 Task: In the Page Anthony.pptxinsert a new slide  'title and content'add the title 'table'insert in the content section of 2 rows and 2 columns   tableinsert the text in table first coulumn slide 1make the text 'bold'insert the text in table second coulumn slide 2make the text bold
Action: Mouse moved to (41, 100)
Screenshot: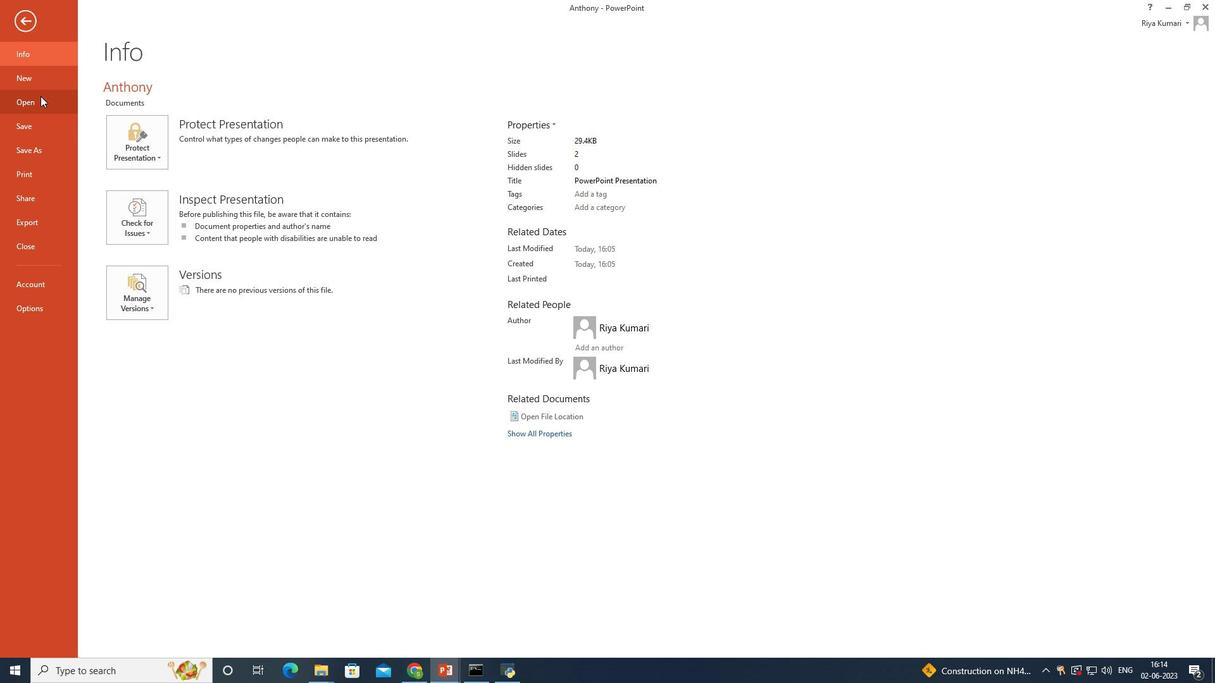 
Action: Mouse pressed left at (41, 100)
Screenshot: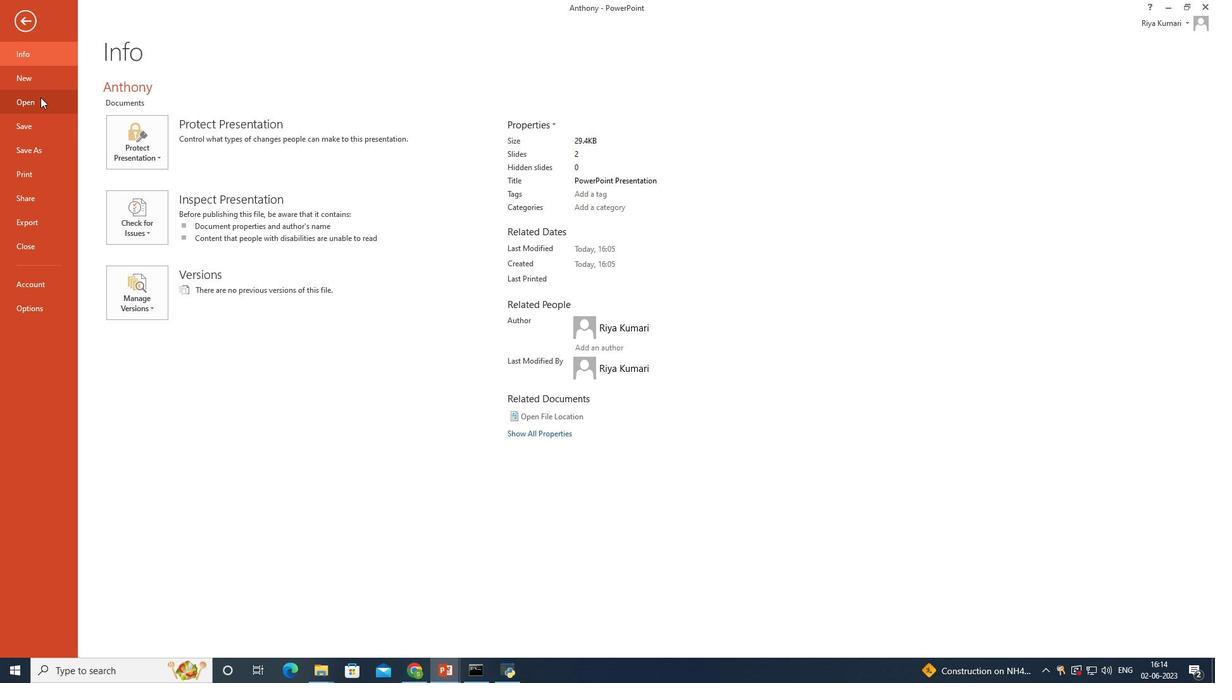 
Action: Mouse moved to (319, 129)
Screenshot: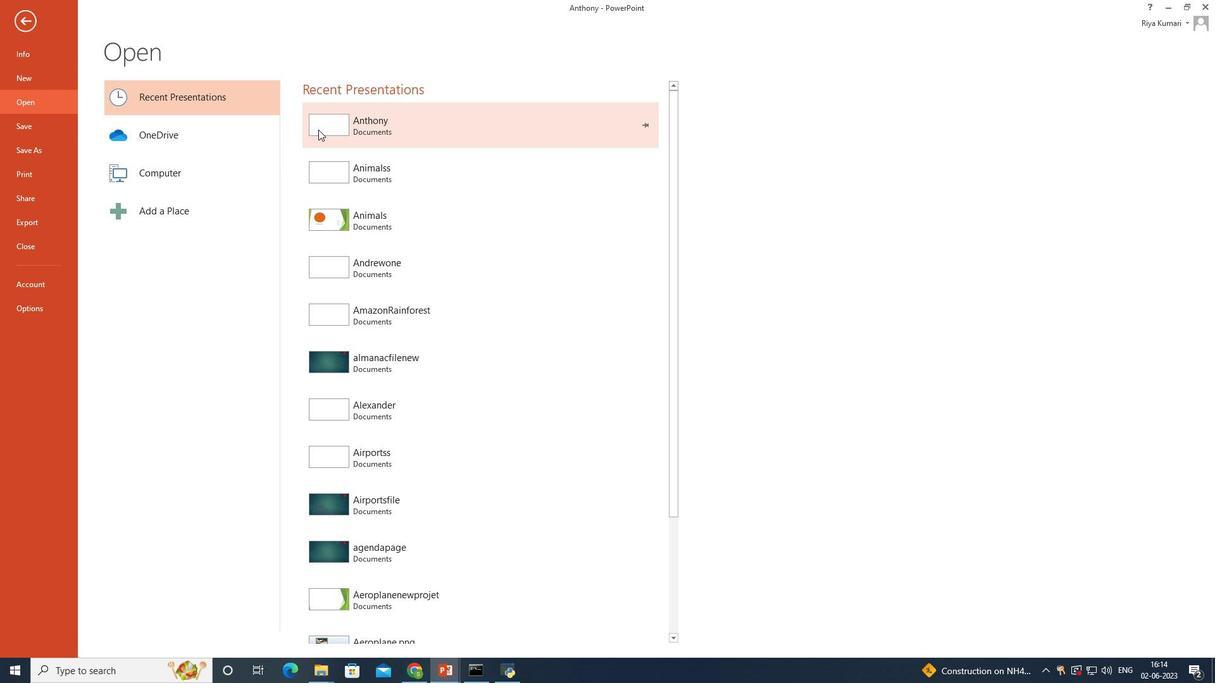 
Action: Mouse pressed left at (319, 129)
Screenshot: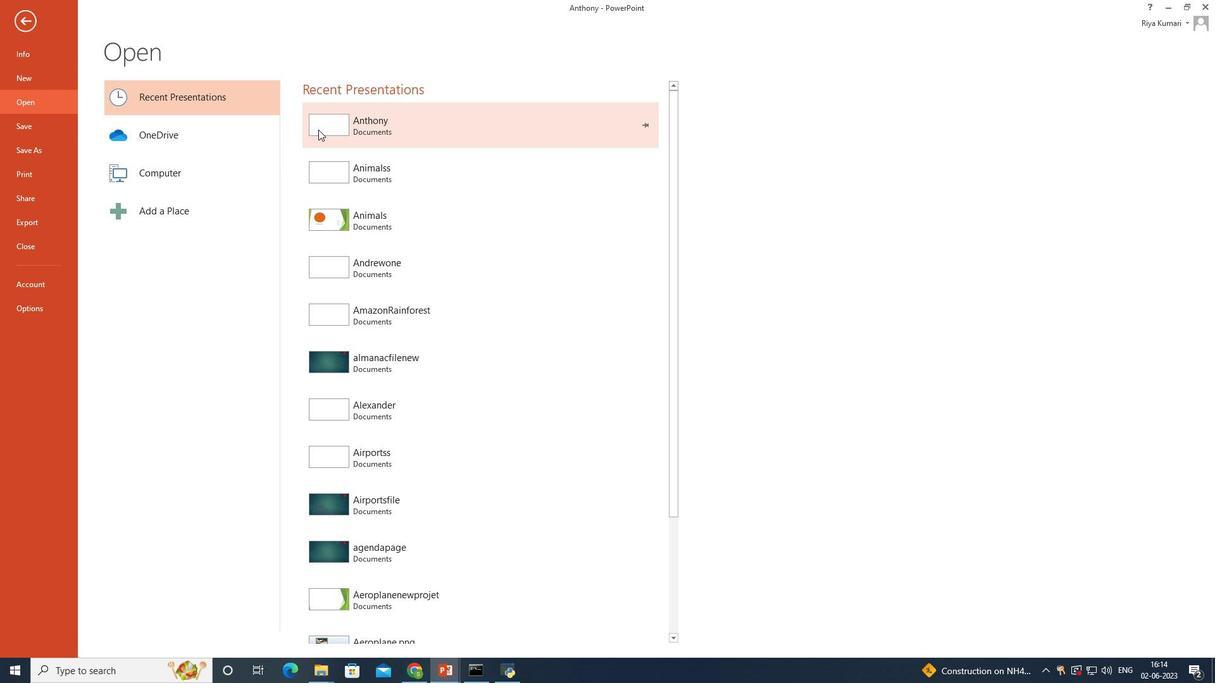 
Action: Mouse moved to (53, 26)
Screenshot: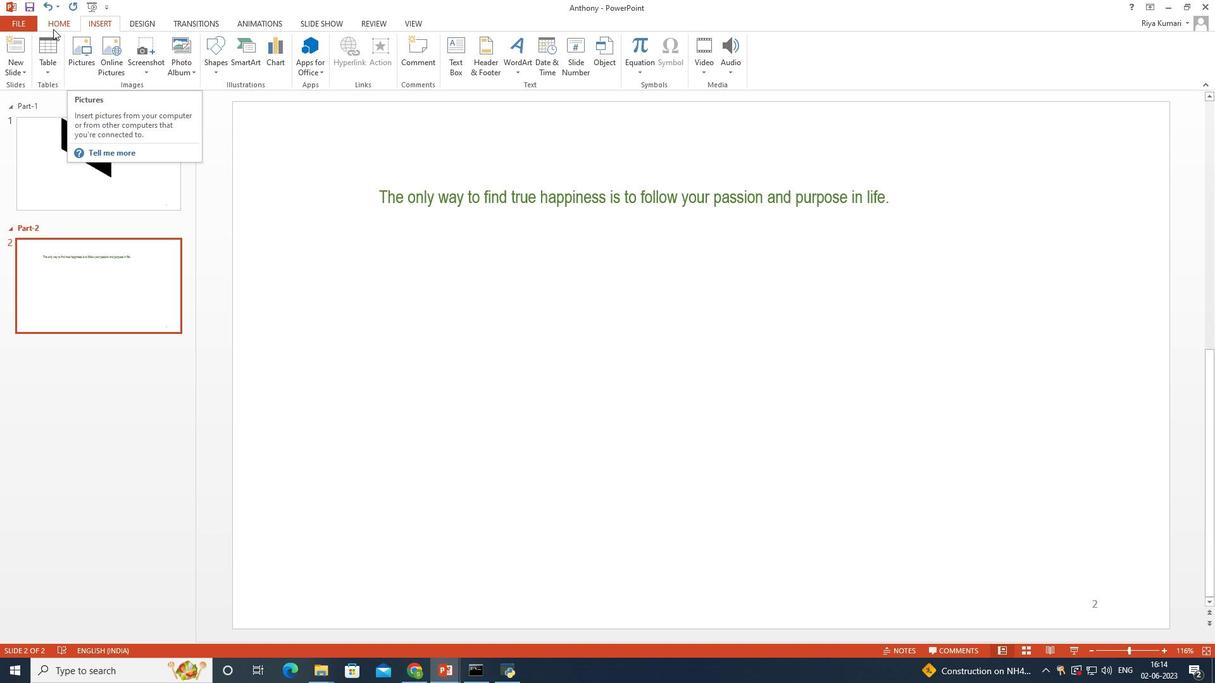 
Action: Mouse pressed left at (53, 26)
Screenshot: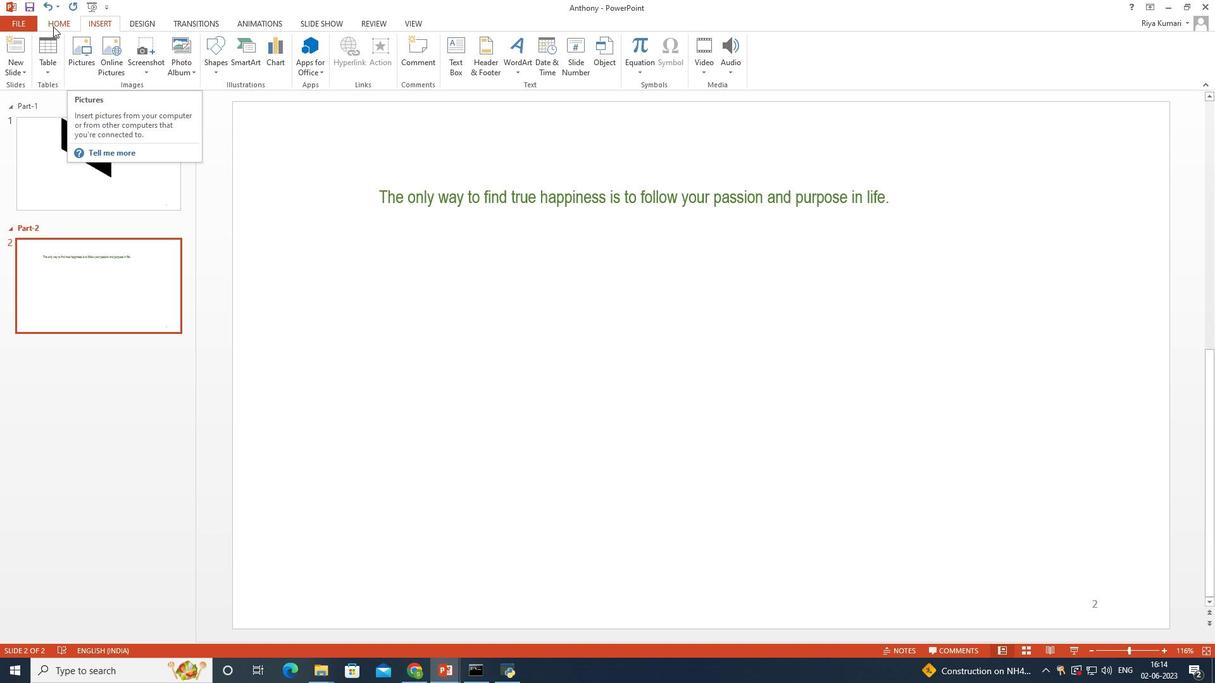 
Action: Mouse moved to (110, 63)
Screenshot: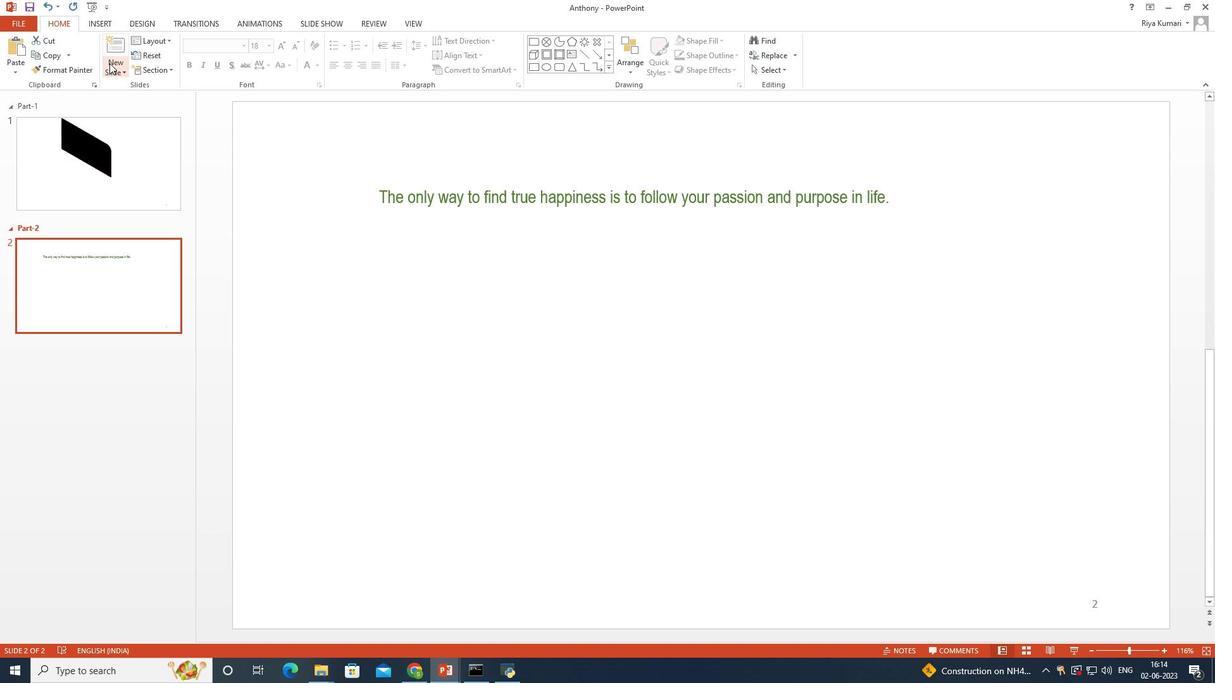 
Action: Mouse pressed left at (110, 63)
Screenshot: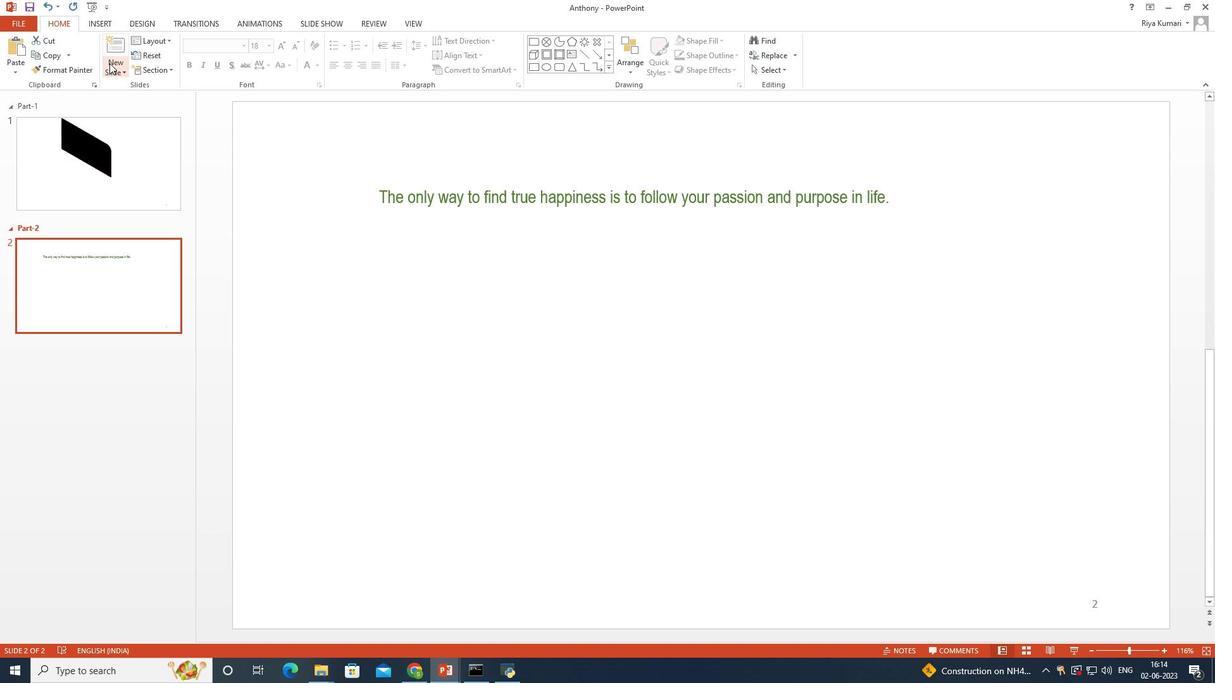 
Action: Mouse moved to (143, 225)
Screenshot: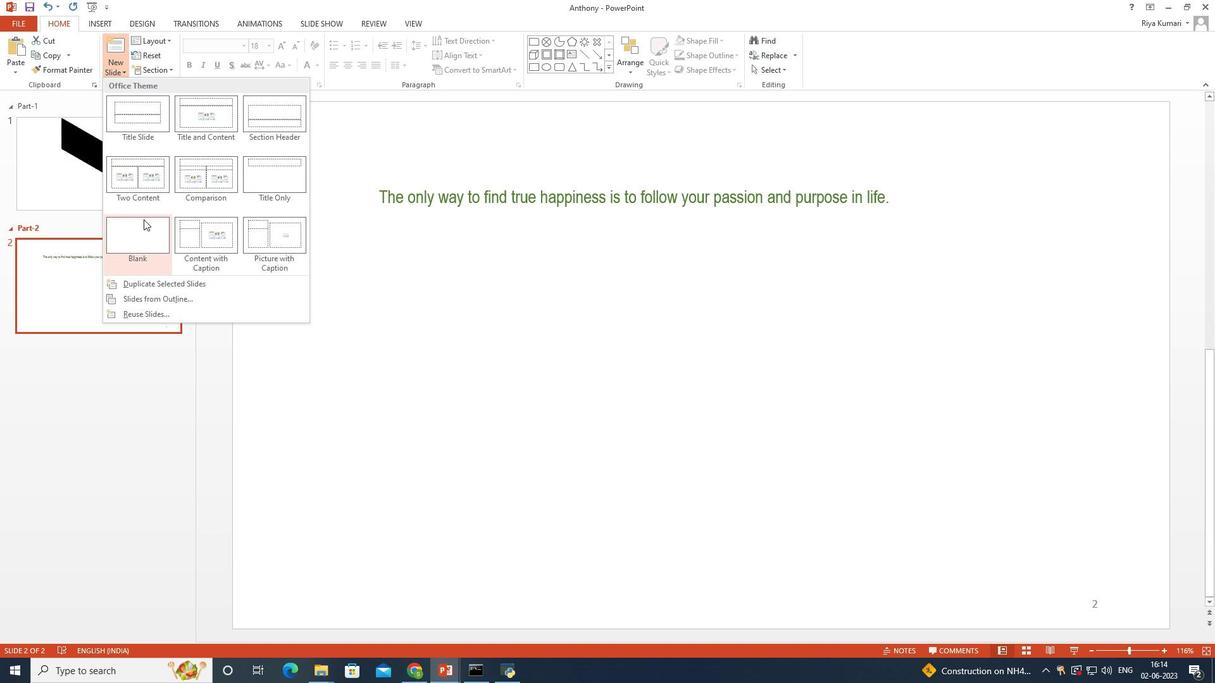 
Action: Mouse pressed left at (143, 225)
Screenshot: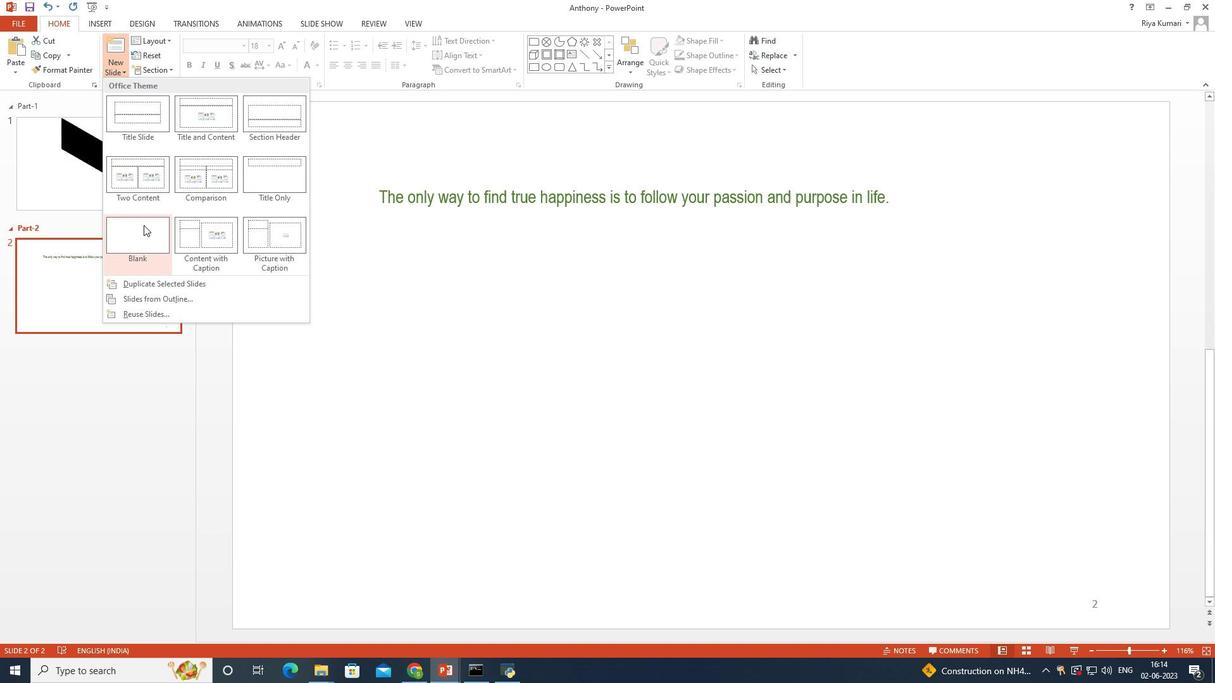 
Action: Mouse moved to (98, 17)
Screenshot: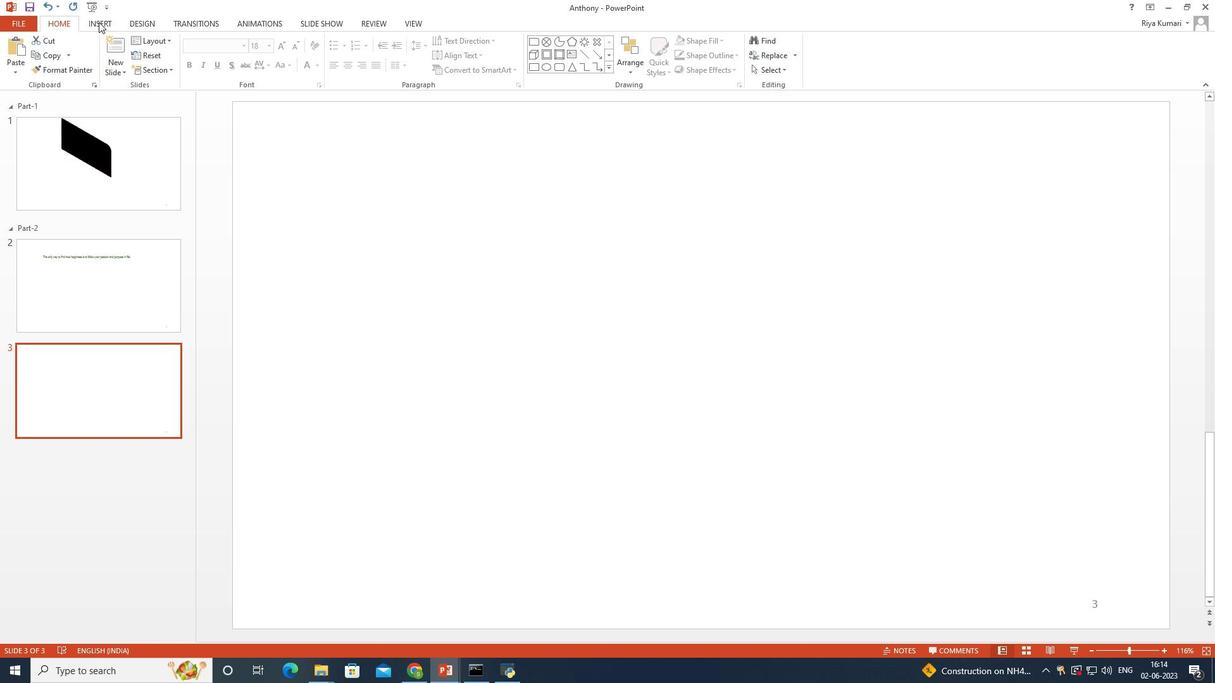 
Action: Mouse pressed left at (98, 17)
Screenshot: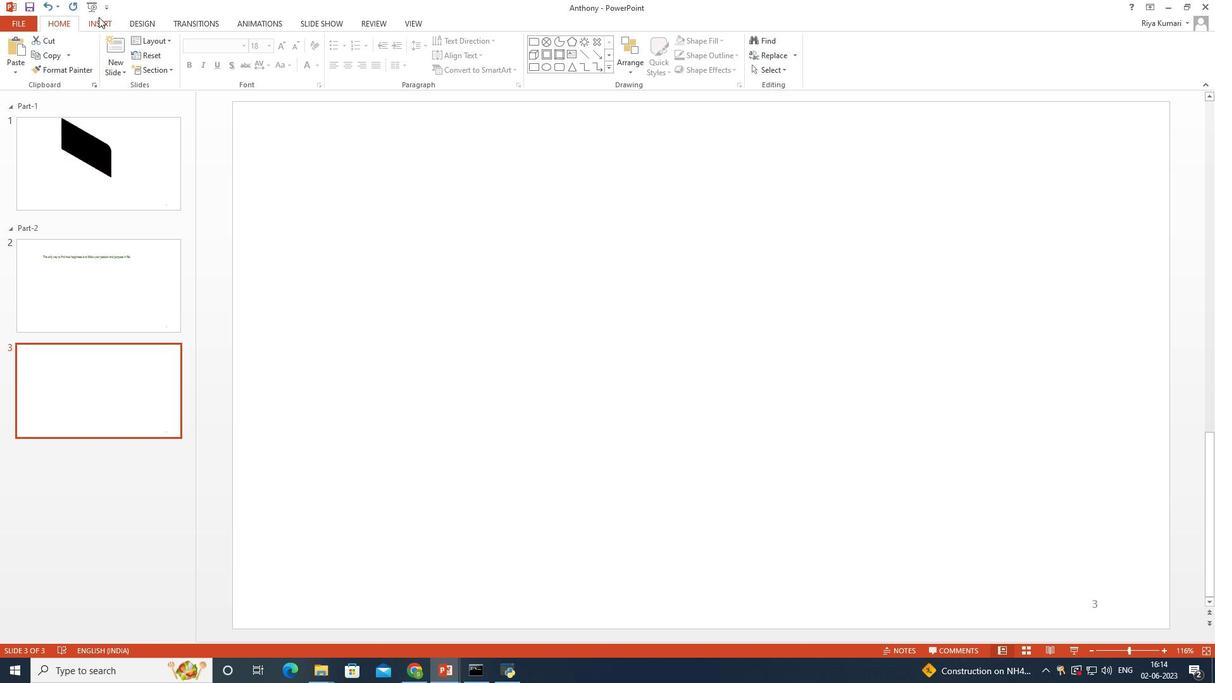
Action: Mouse moved to (43, 57)
Screenshot: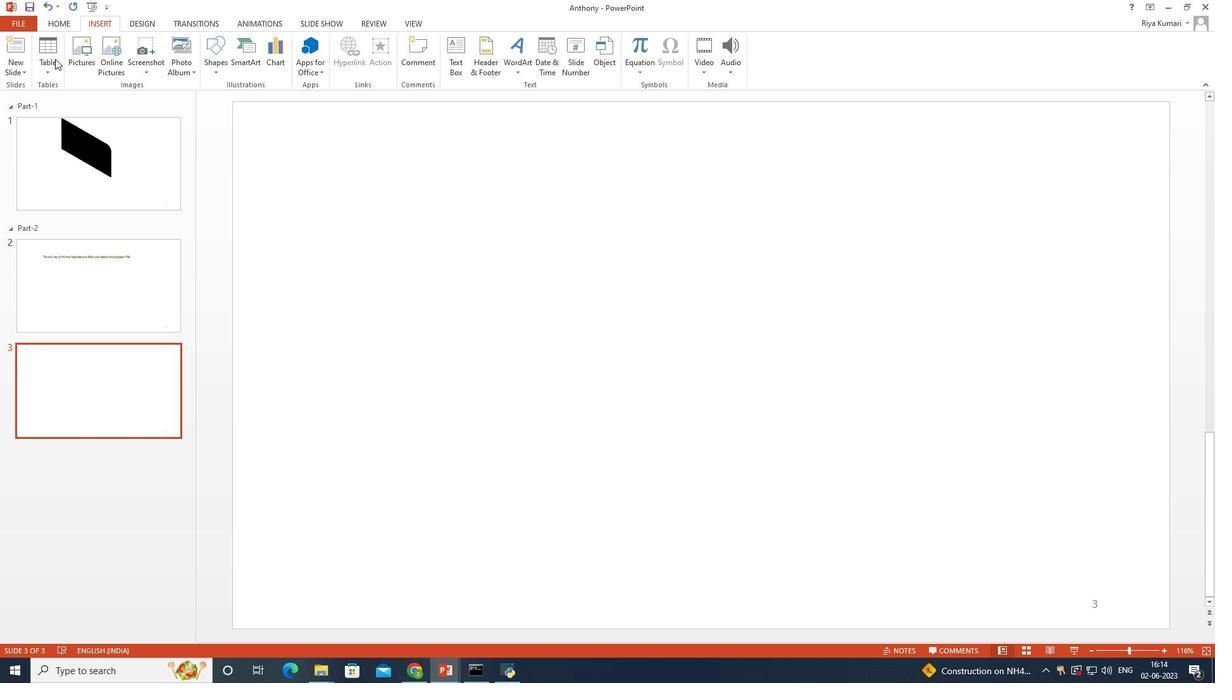 
Action: Mouse pressed left at (43, 57)
Screenshot: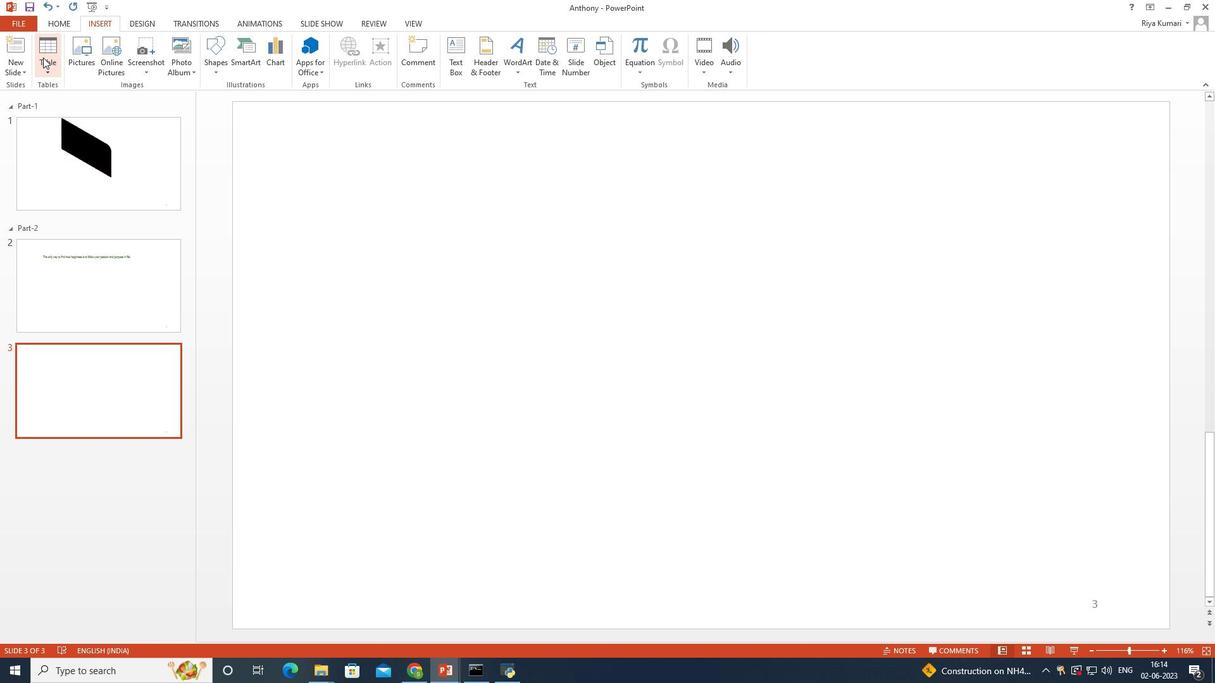 
Action: Mouse moved to (55, 114)
Screenshot: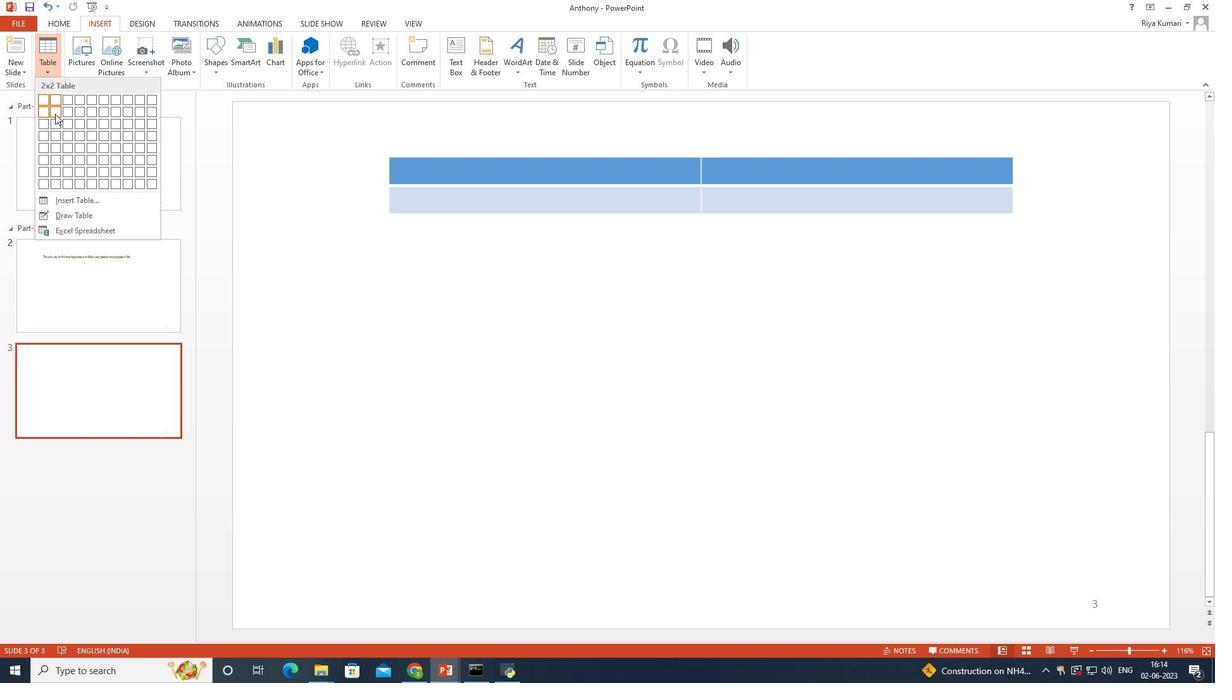 
Action: Mouse pressed left at (55, 114)
Screenshot: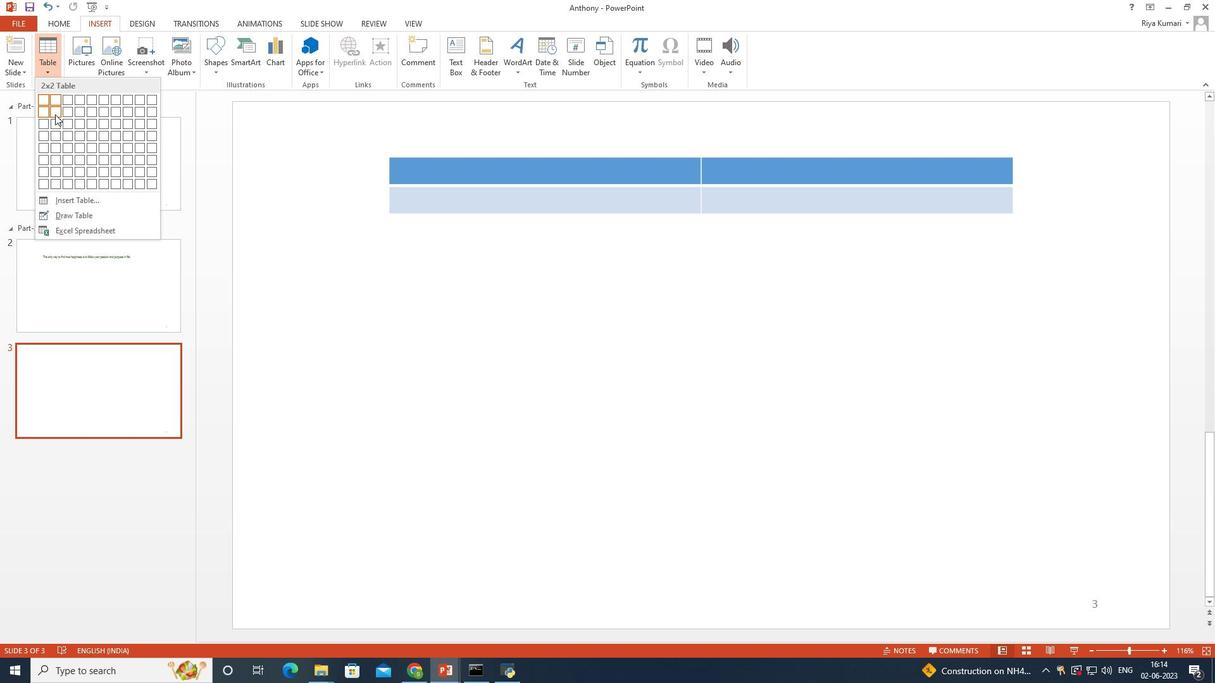 
Action: Mouse moved to (55, 374)
Screenshot: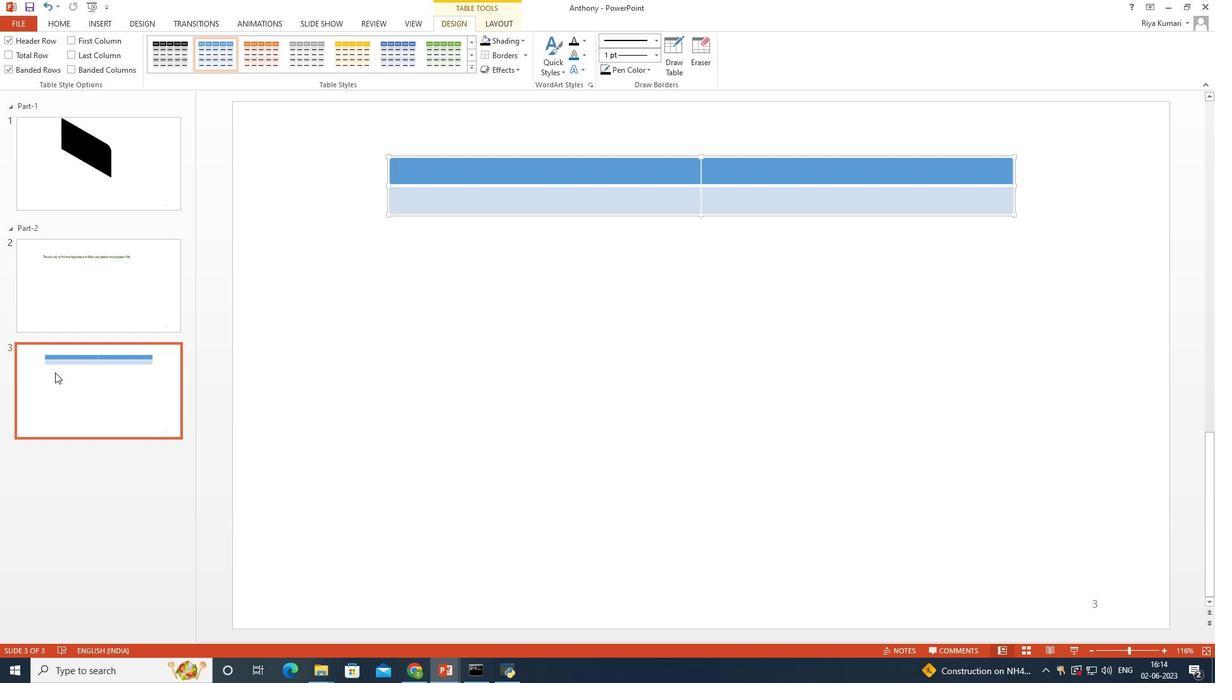 
Action: Mouse pressed right at (55, 374)
Screenshot: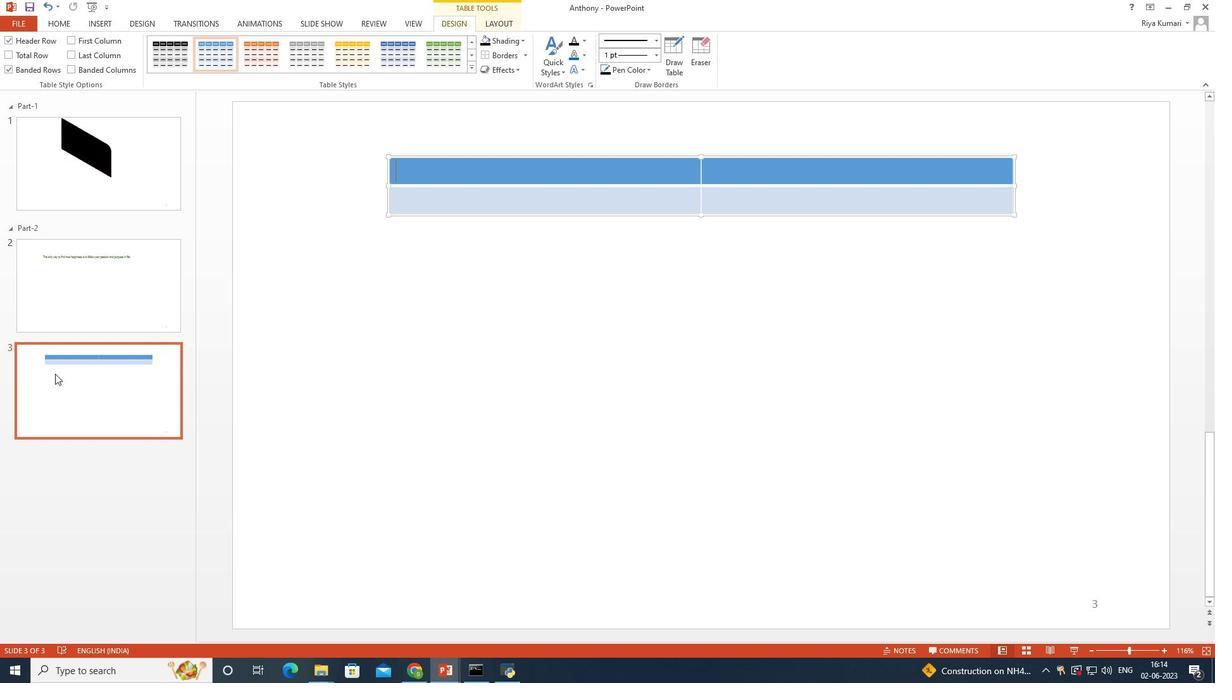 
Action: Mouse moved to (94, 478)
Screenshot: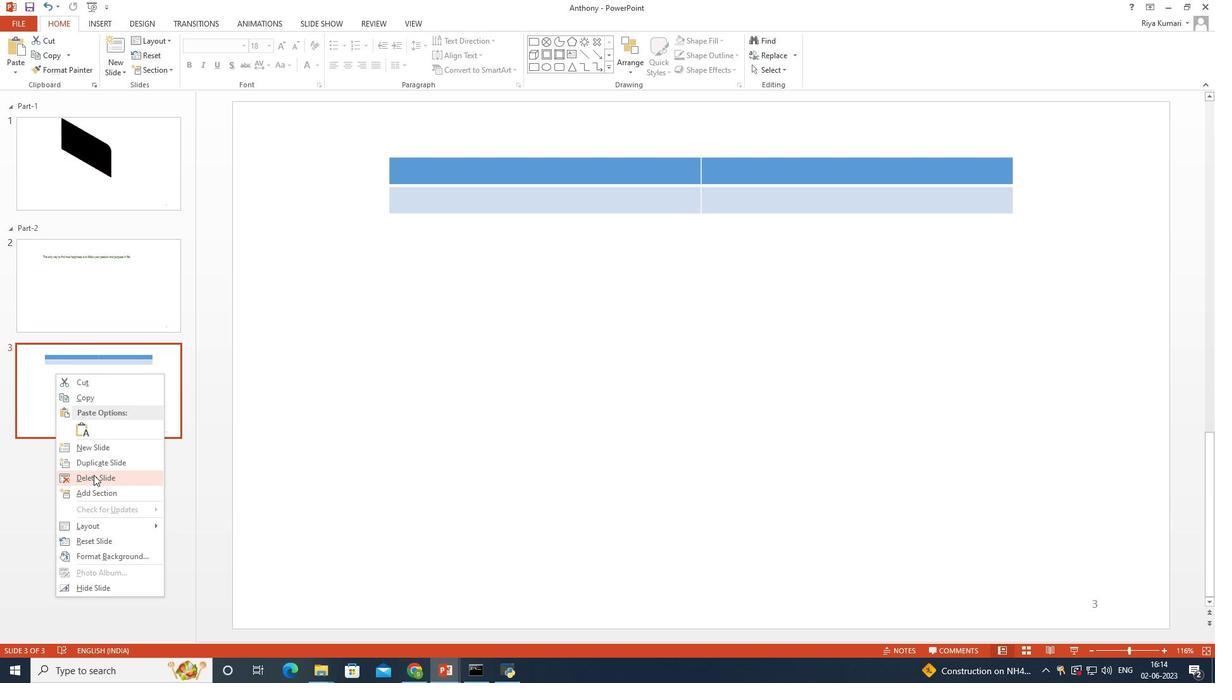 
Action: Mouse pressed left at (94, 478)
Screenshot: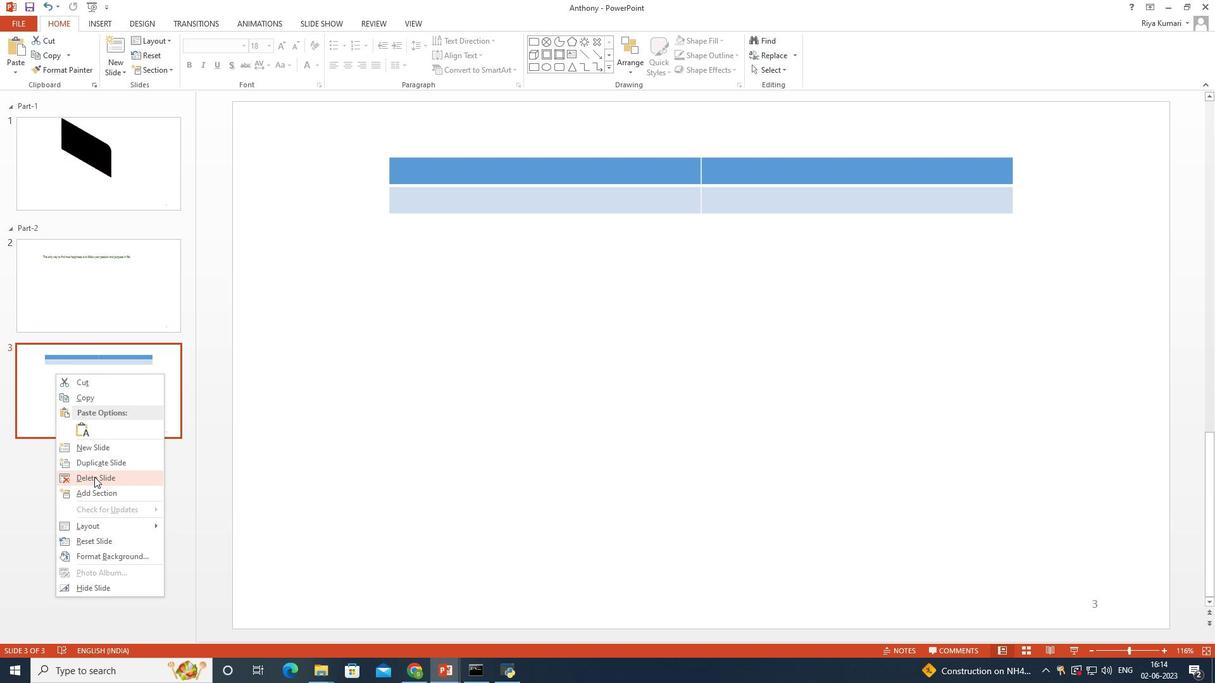 
Action: Mouse moved to (108, 69)
Screenshot: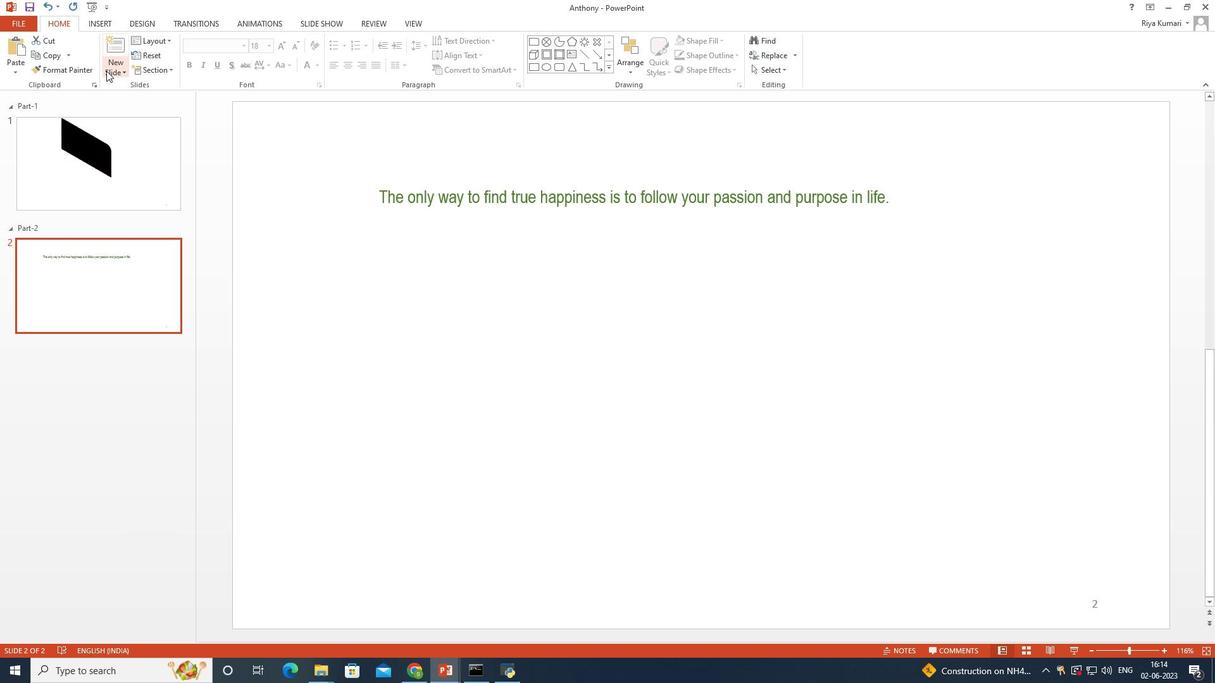 
Action: Mouse pressed left at (108, 69)
Screenshot: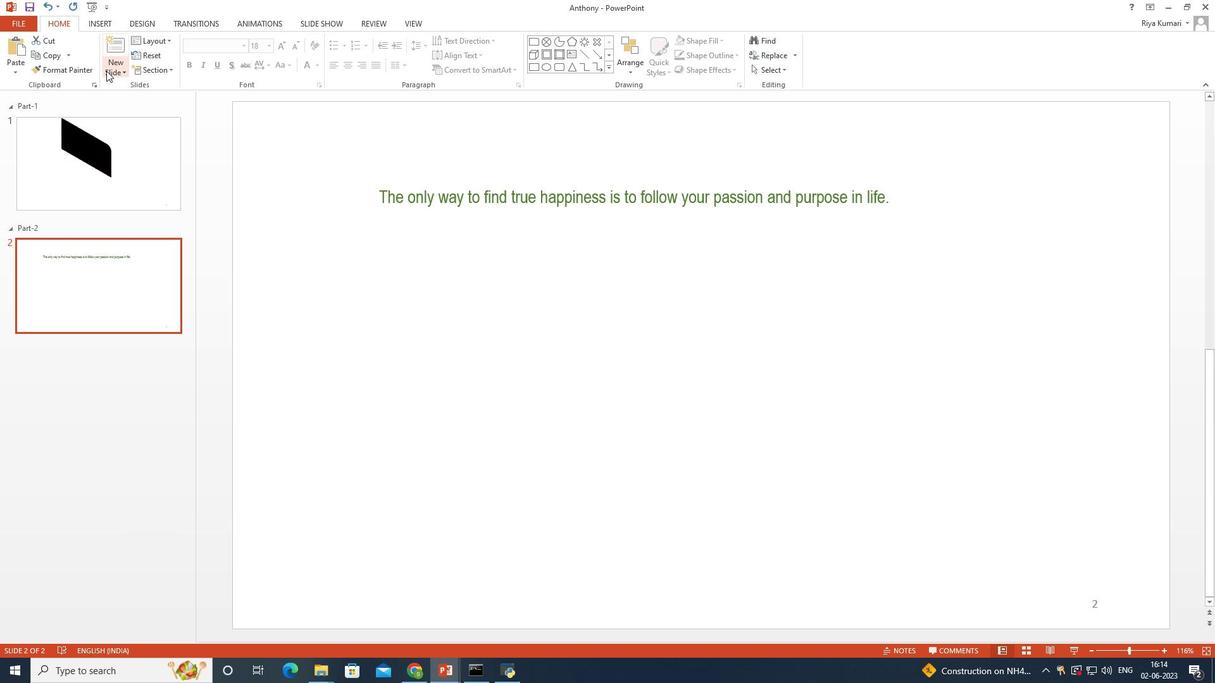
Action: Mouse moved to (197, 130)
Screenshot: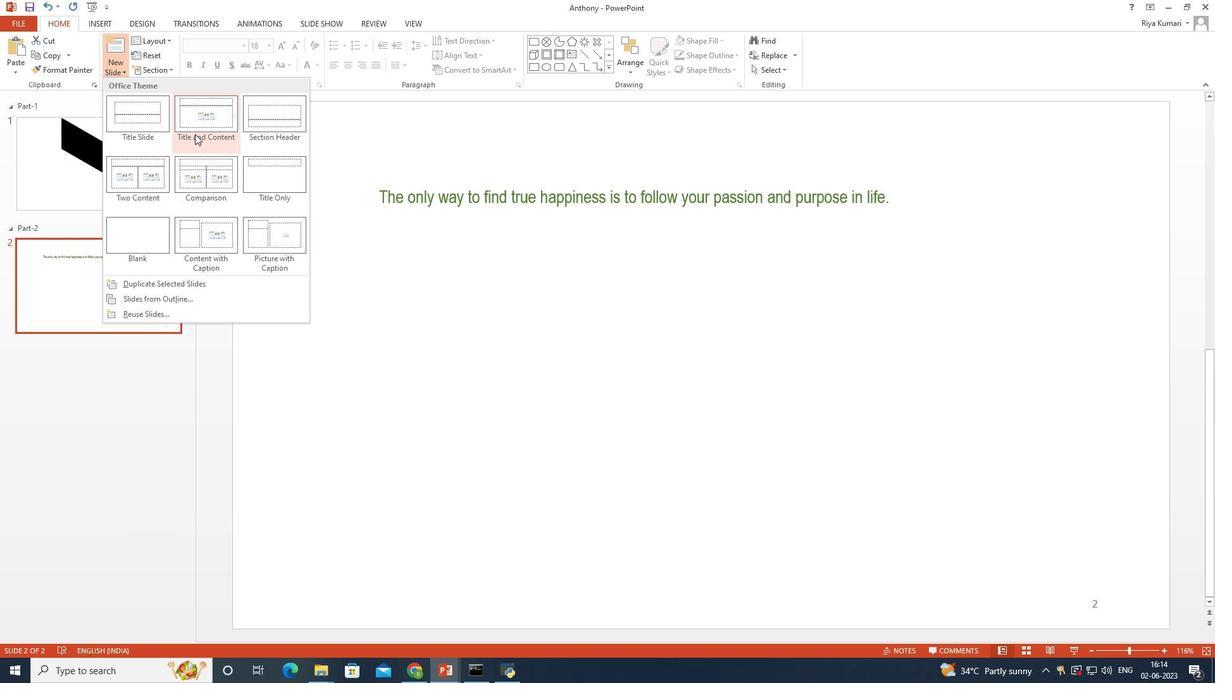
Action: Mouse pressed left at (197, 130)
Screenshot: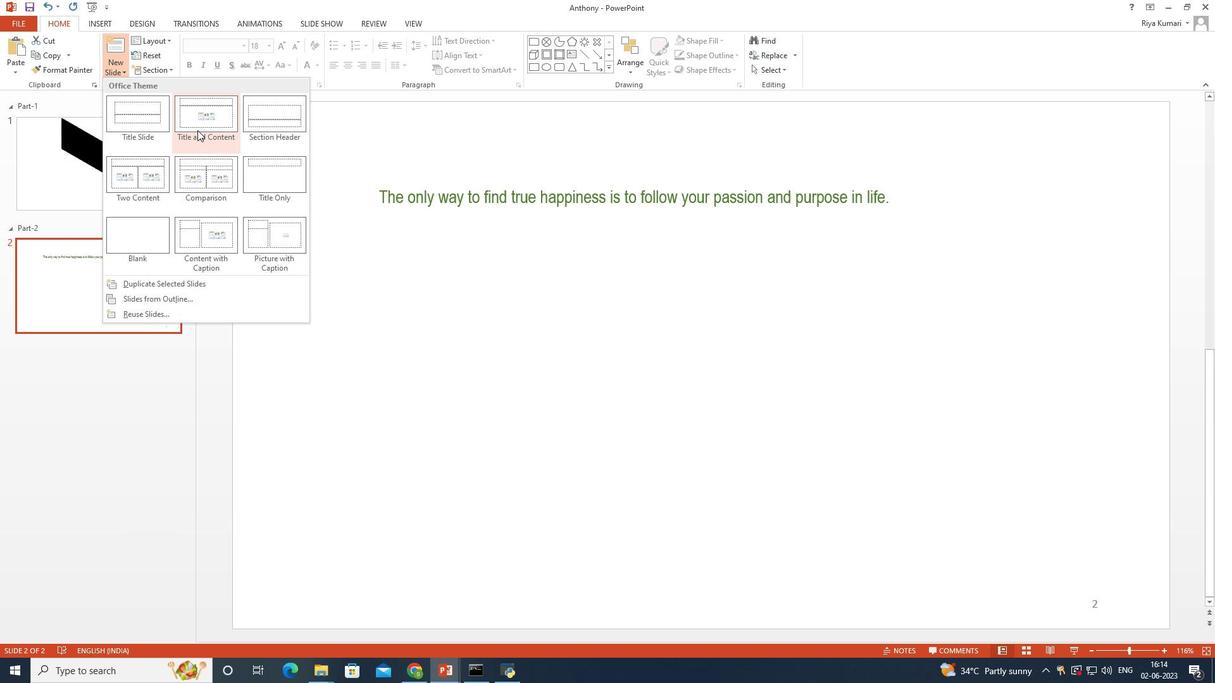 
Action: Mouse moved to (597, 195)
Screenshot: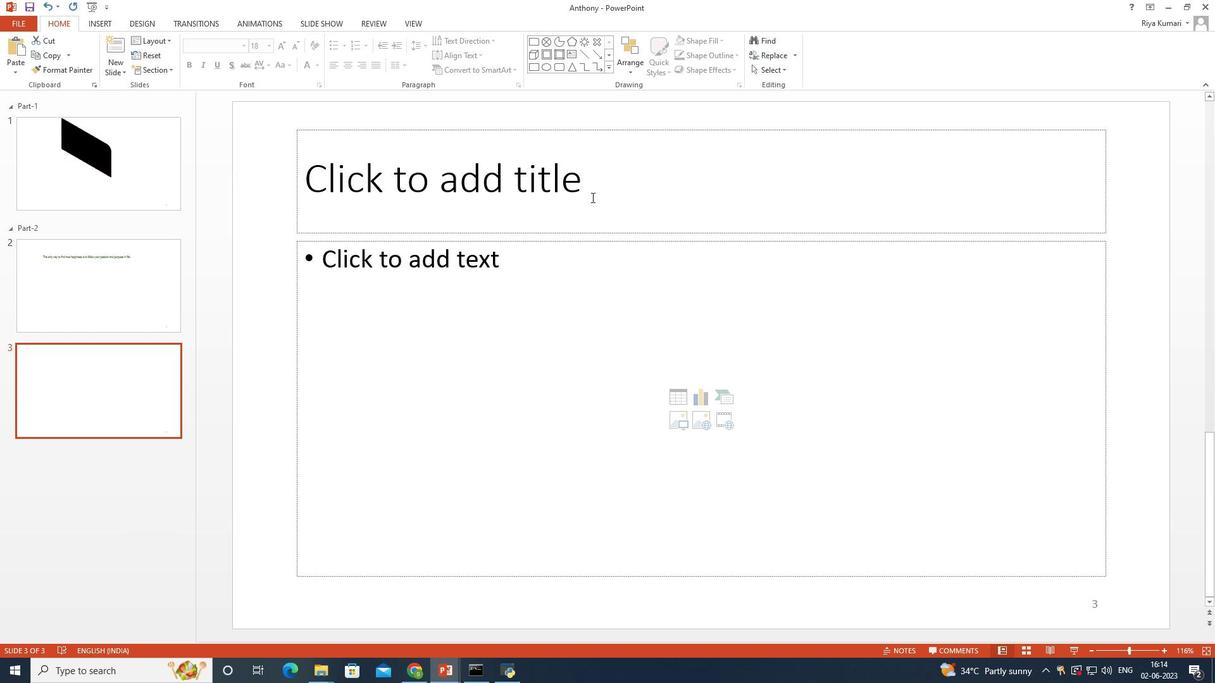 
Action: Mouse pressed left at (597, 195)
Screenshot: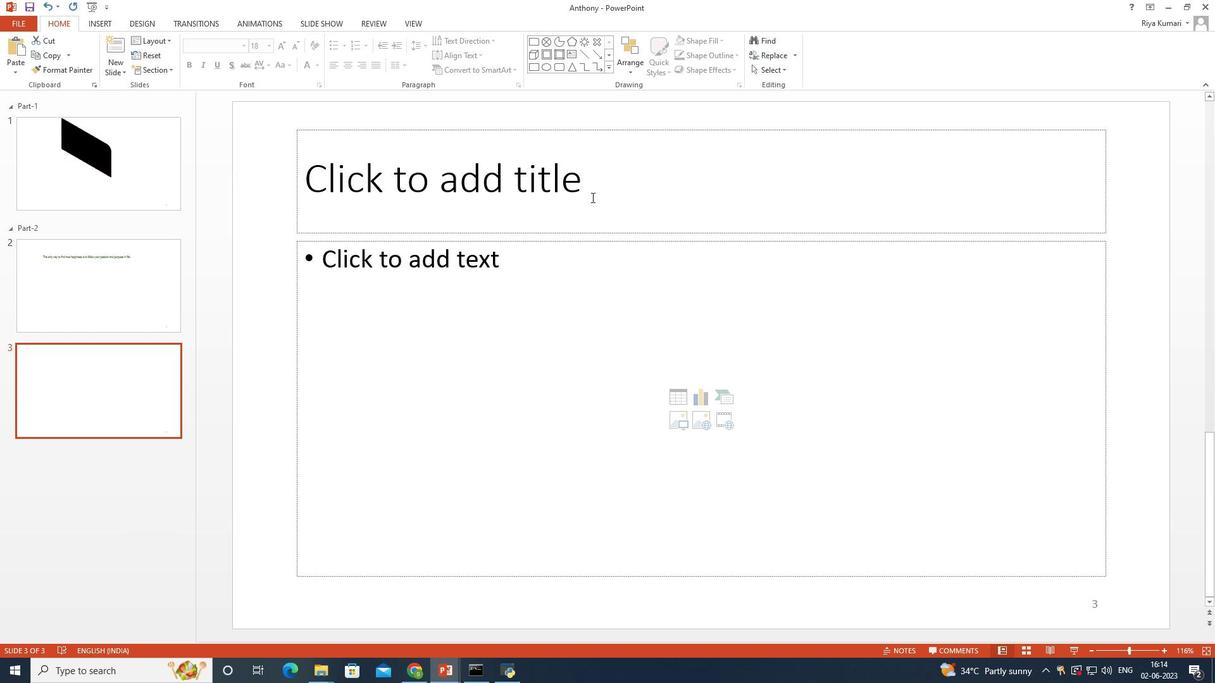 
Action: Mouse moved to (591, 191)
Screenshot: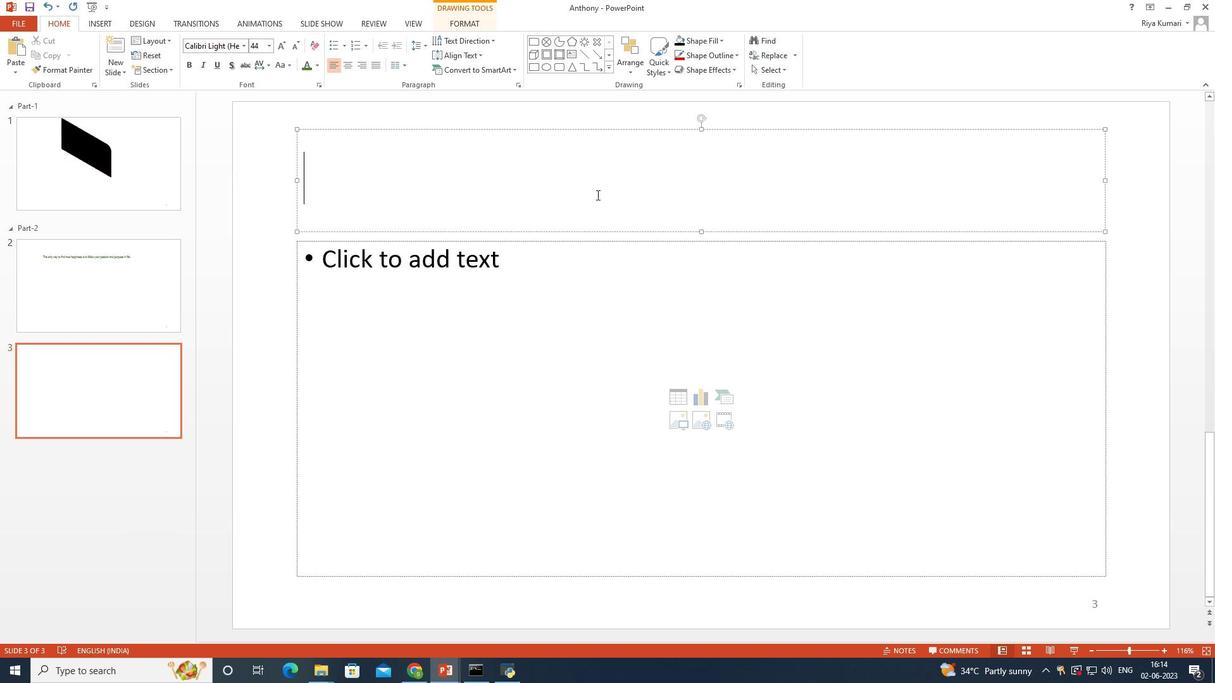 
Action: Key pressed <Key.shift>Table
Screenshot: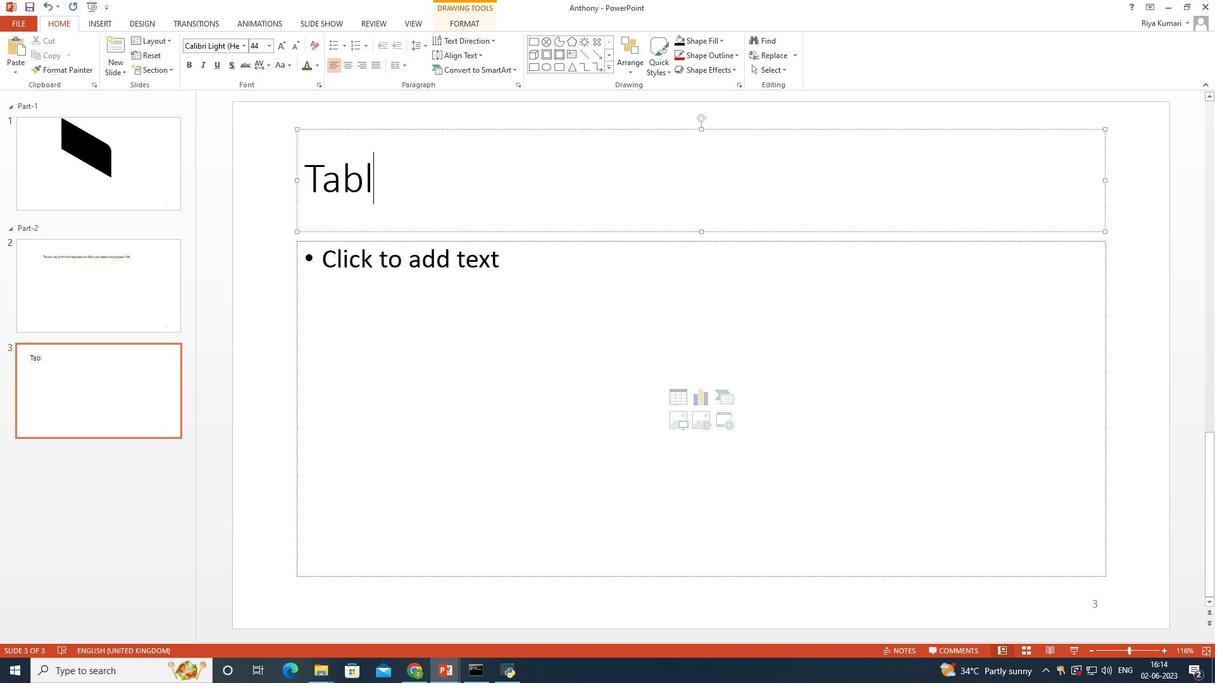 
Action: Mouse moved to (534, 262)
Screenshot: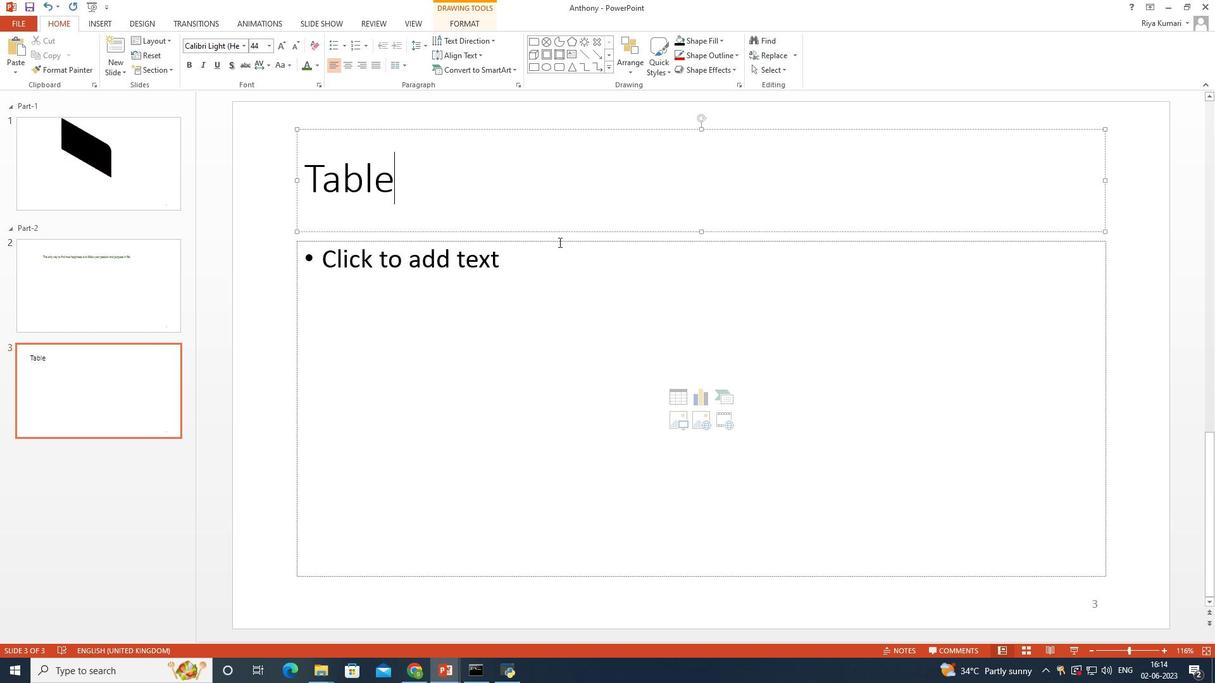 
Action: Mouse pressed left at (534, 262)
Screenshot: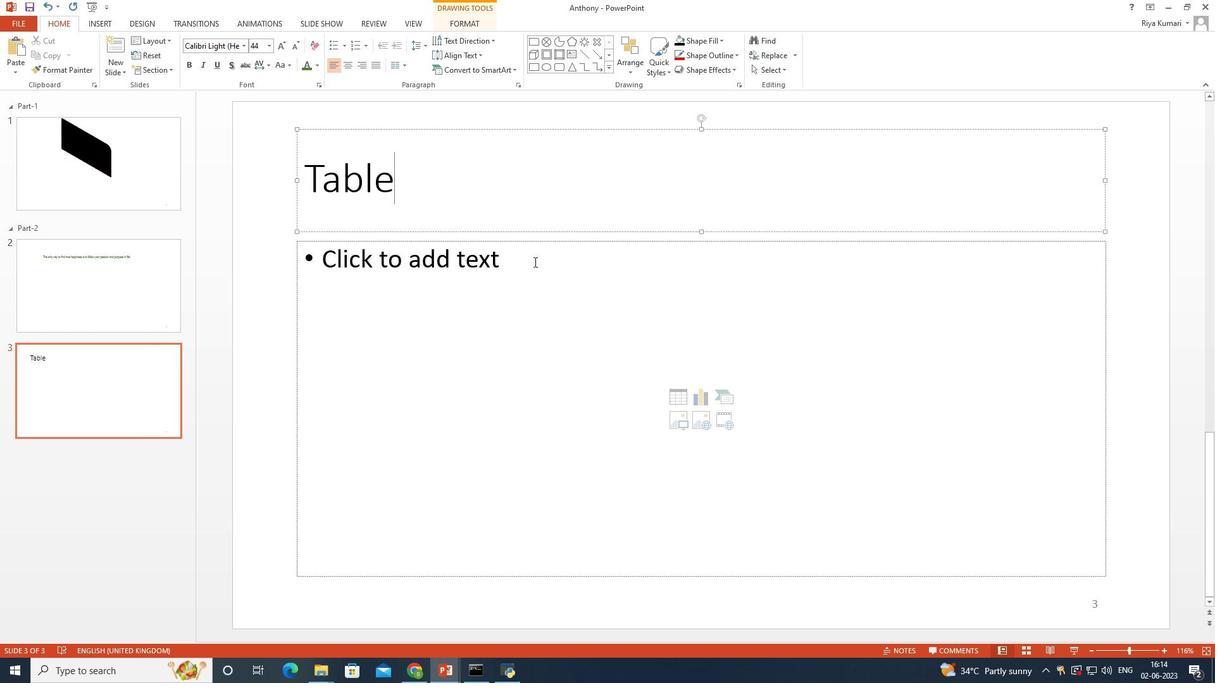 
Action: Mouse moved to (102, 20)
Screenshot: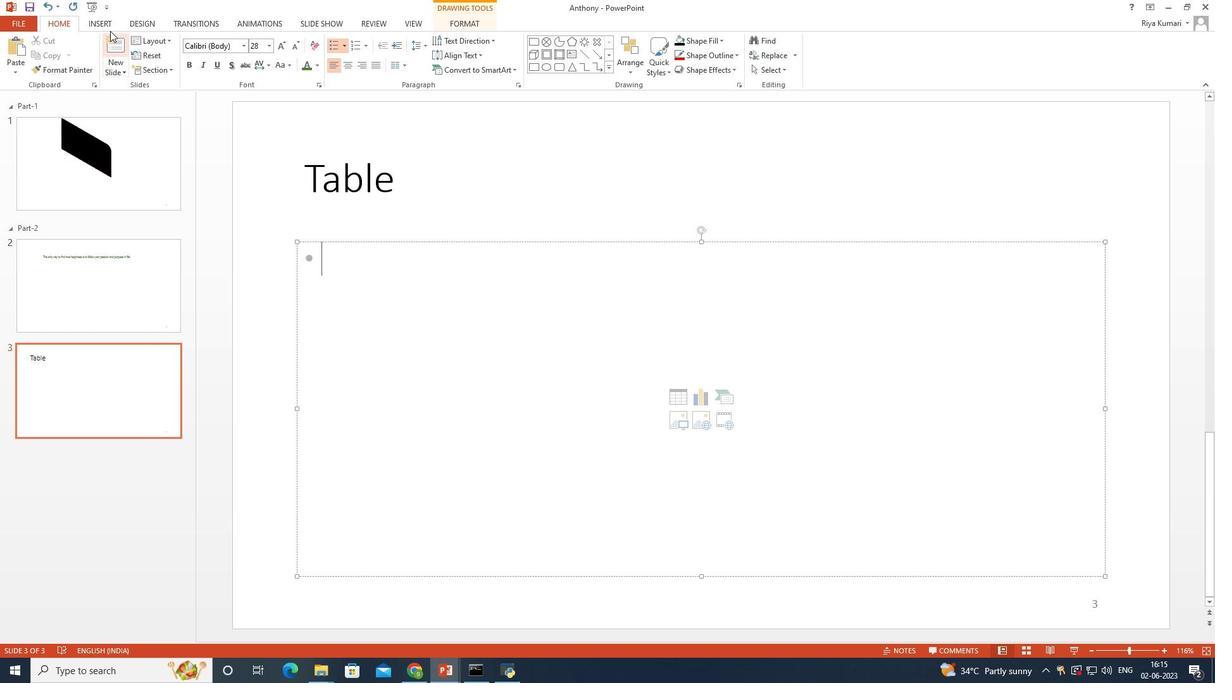 
Action: Mouse pressed left at (102, 20)
Screenshot: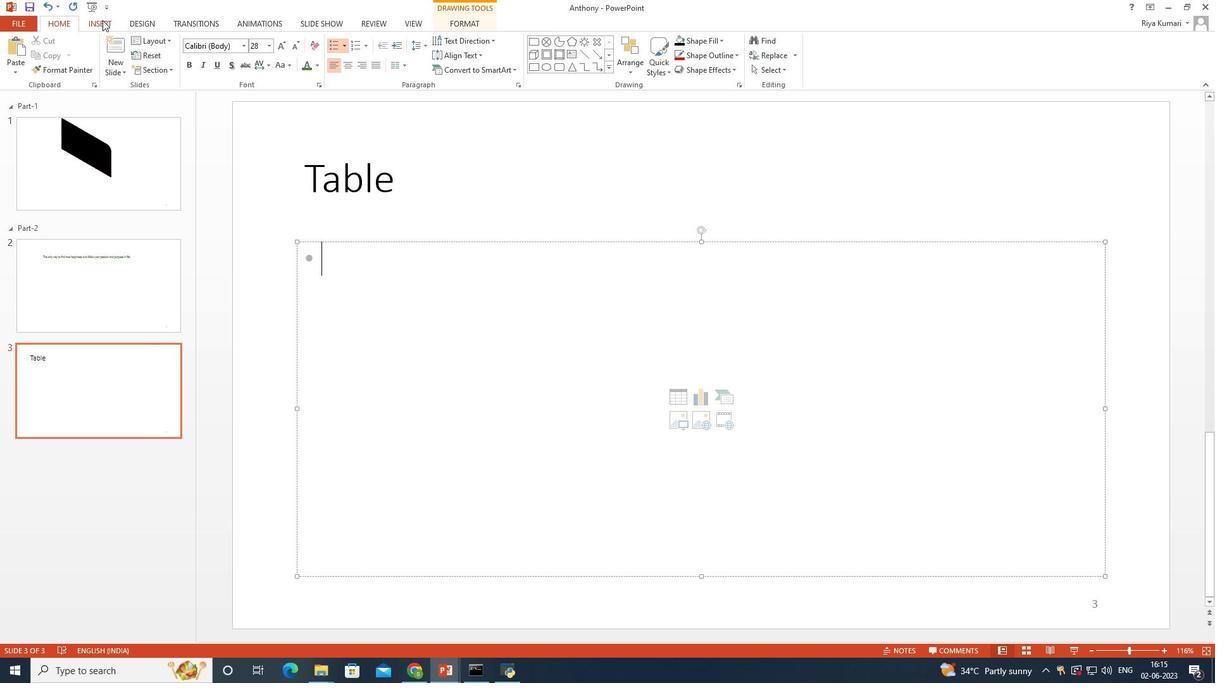 
Action: Mouse moved to (52, 63)
Screenshot: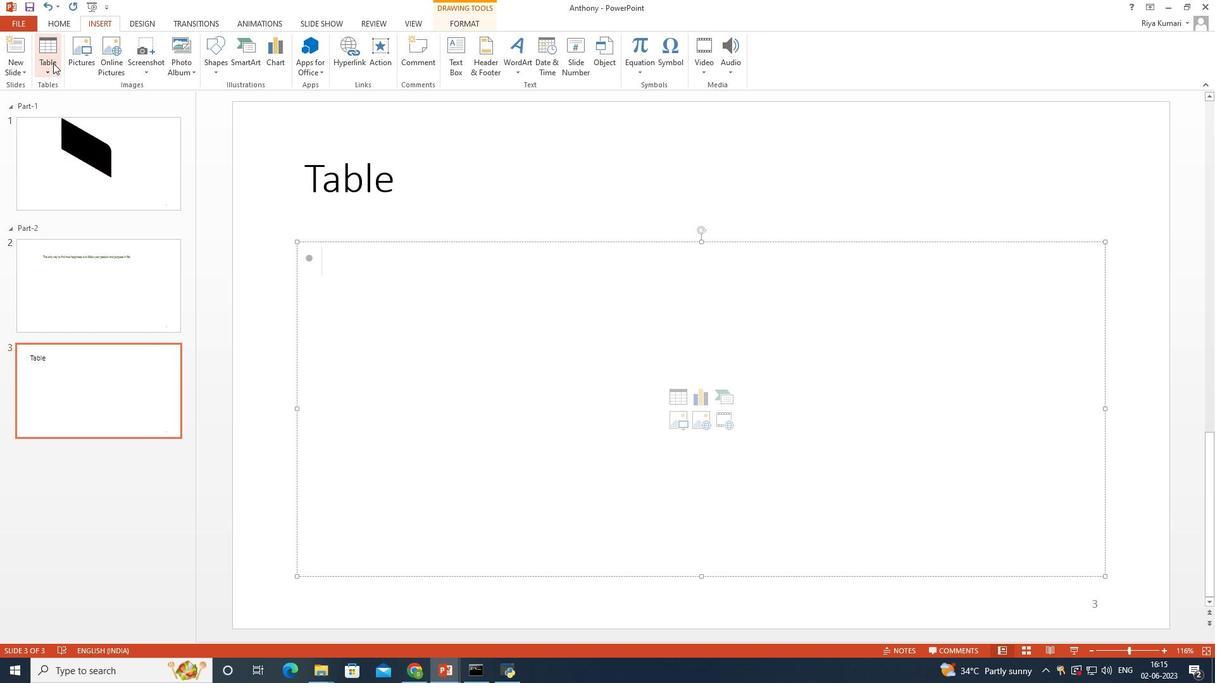 
Action: Mouse pressed left at (52, 63)
Screenshot: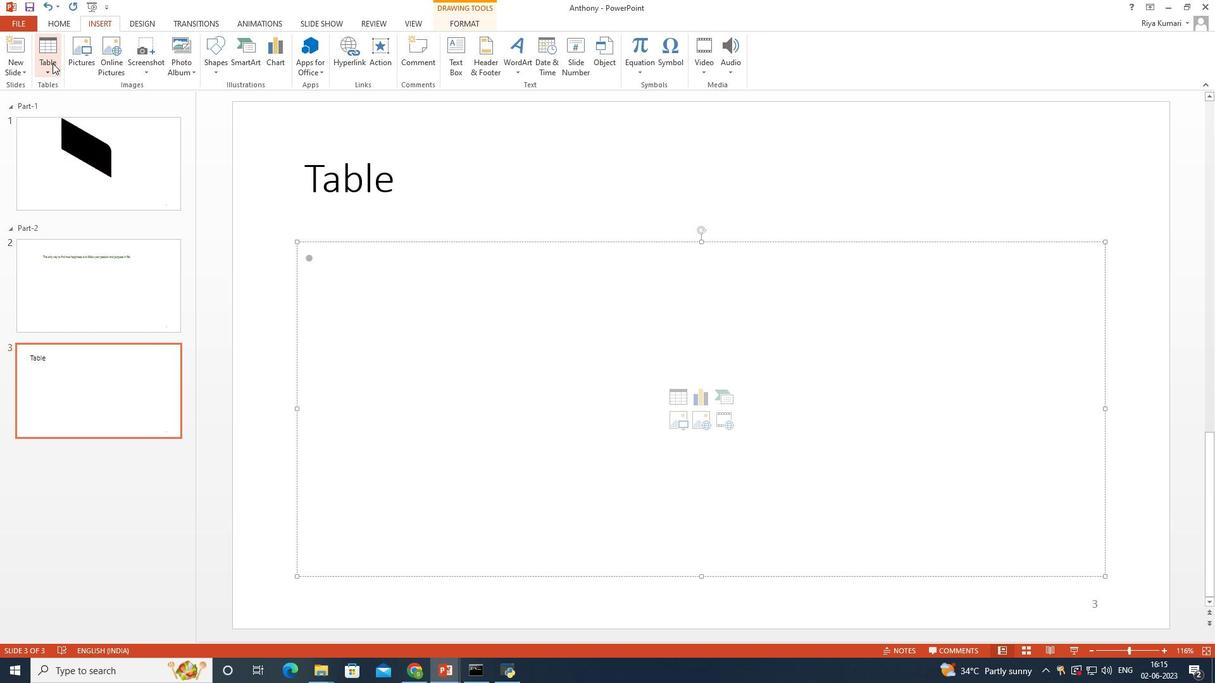
Action: Mouse moved to (56, 108)
Screenshot: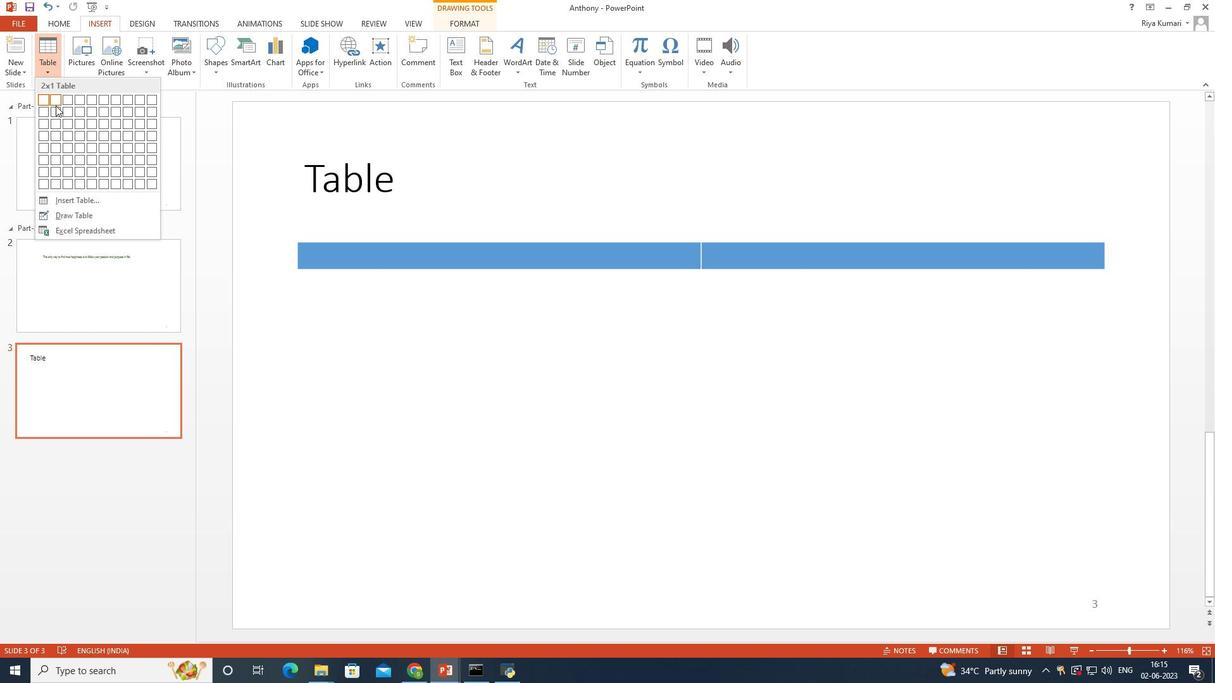 
Action: Mouse pressed left at (56, 108)
Screenshot: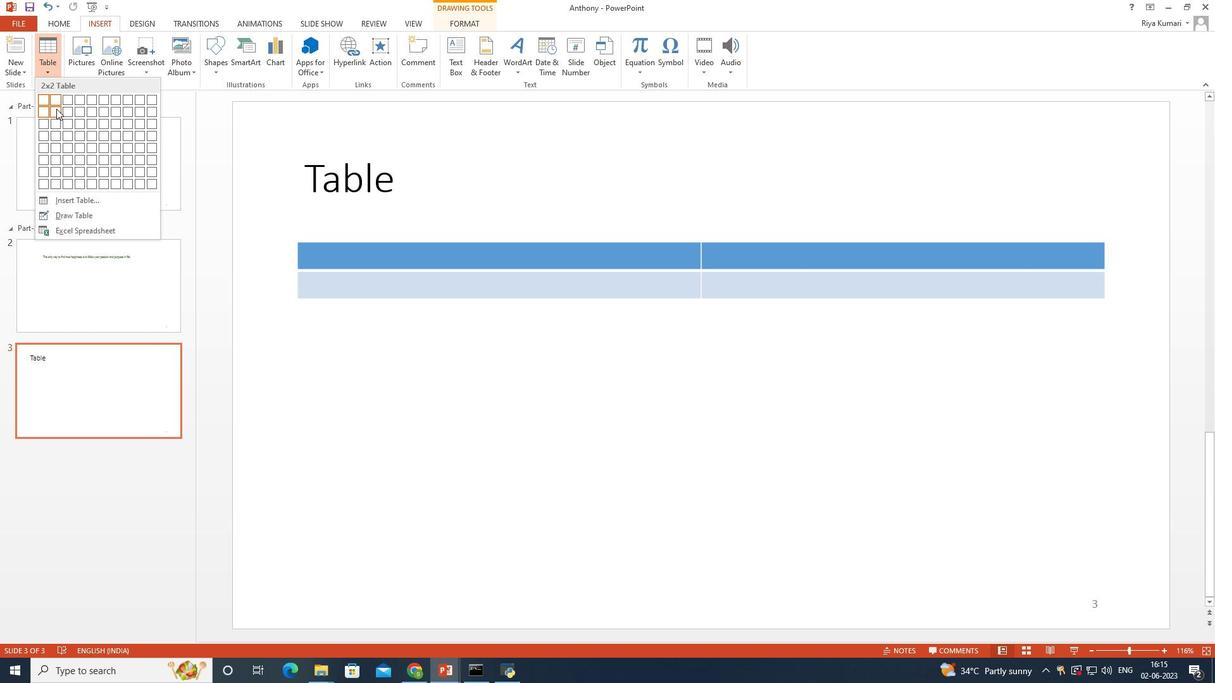 
Action: Mouse moved to (68, 27)
Screenshot: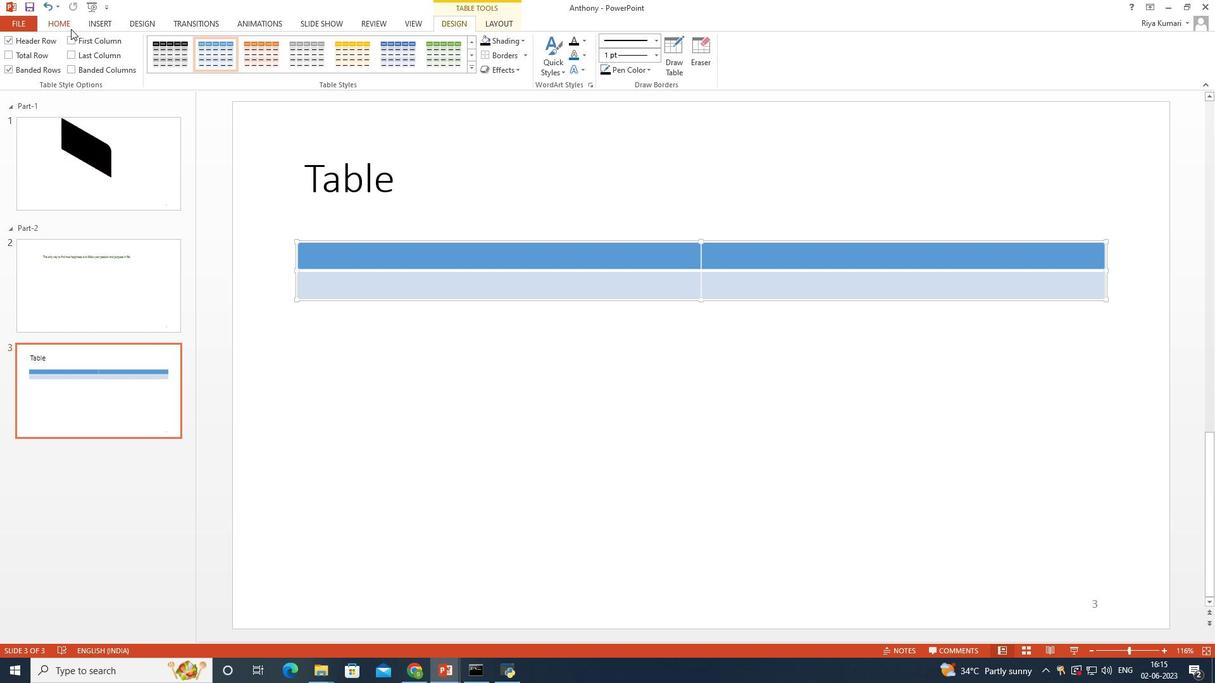
Action: Mouse pressed left at (68, 27)
Screenshot: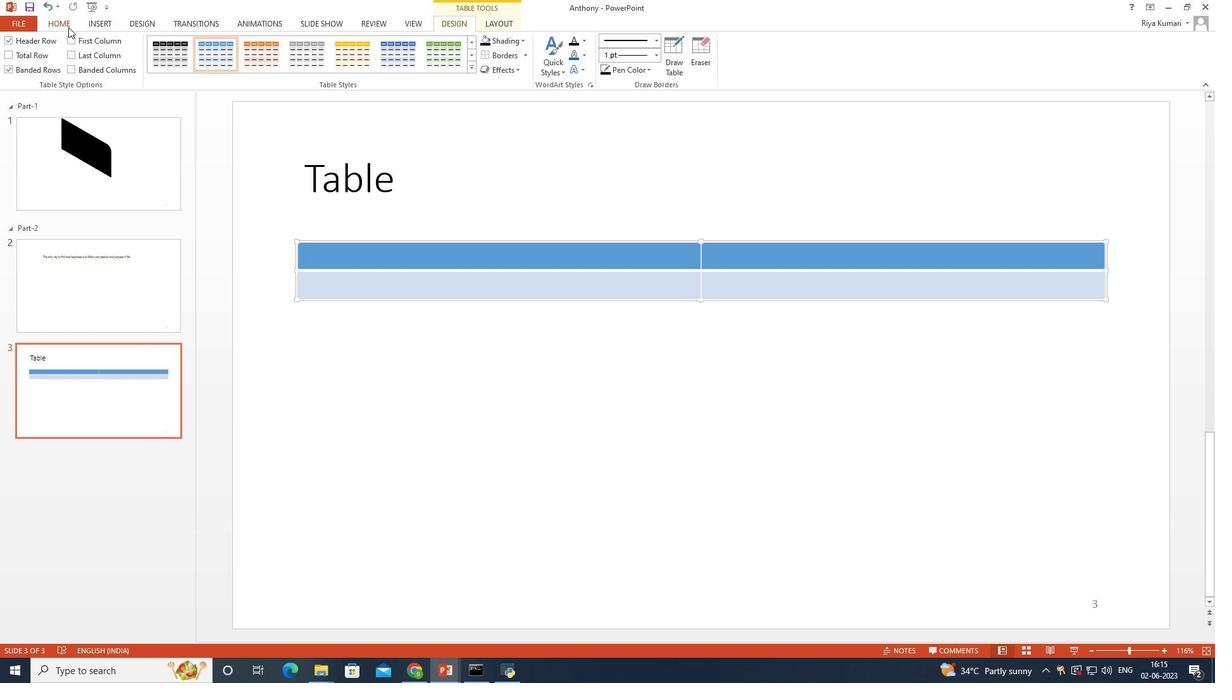 
Action: Mouse moved to (567, 53)
Screenshot: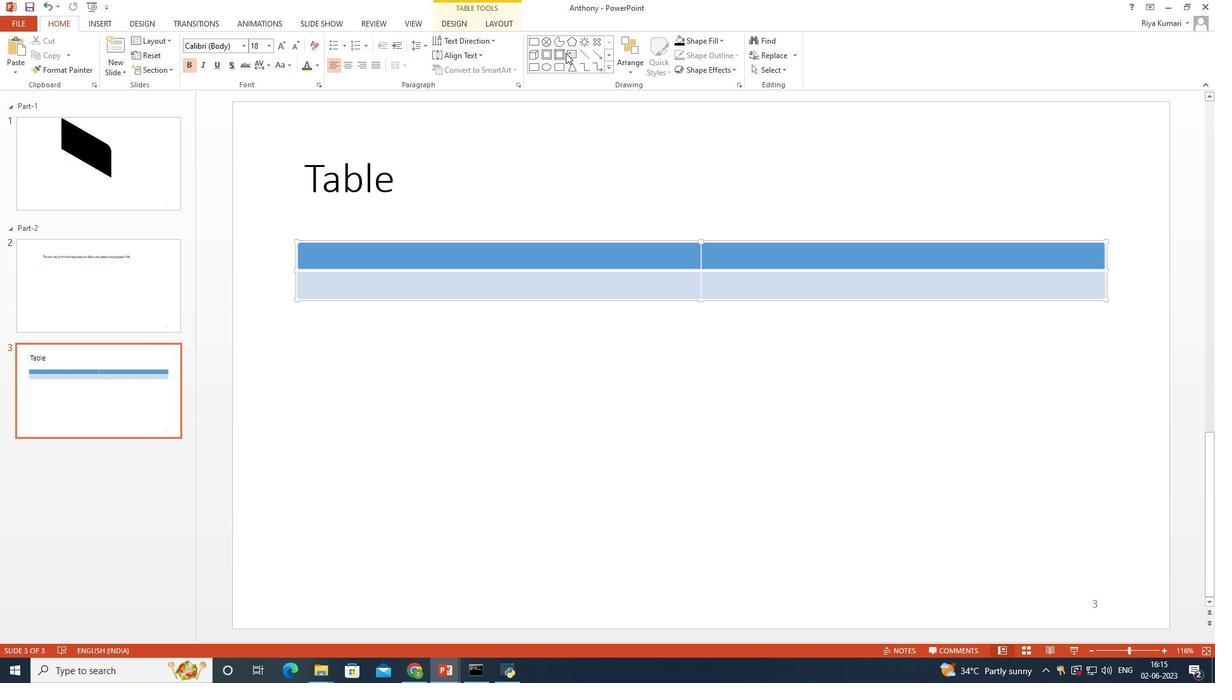 
Action: Mouse pressed left at (567, 53)
Screenshot: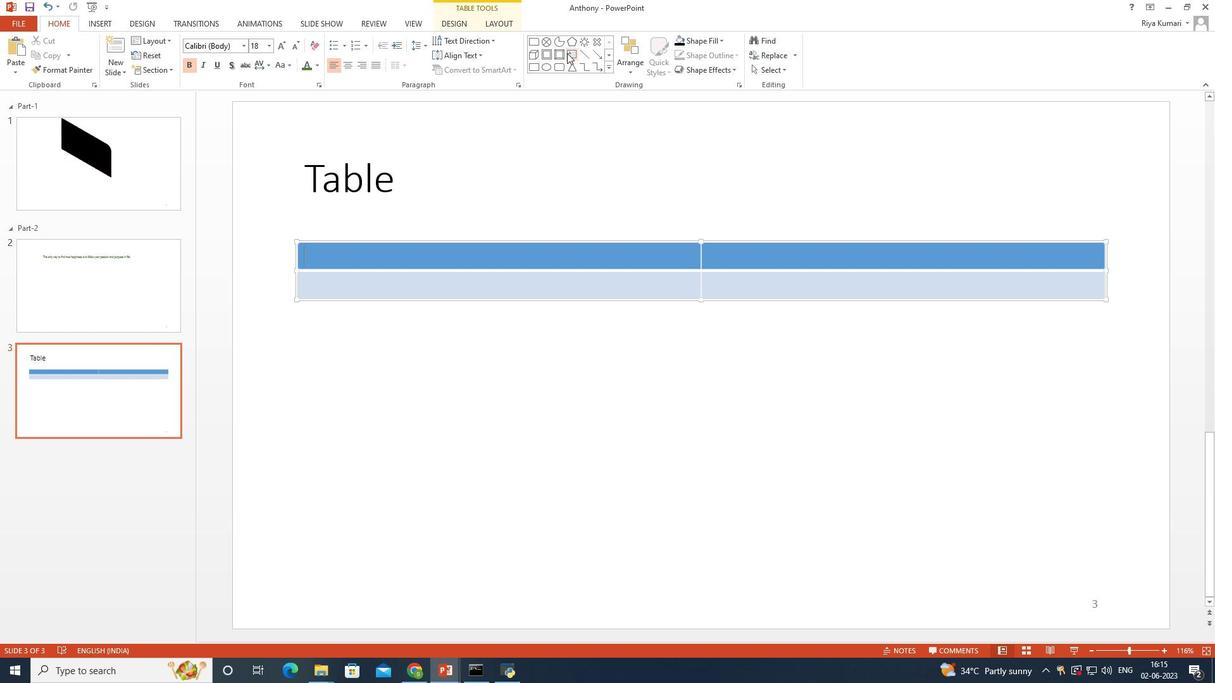 
Action: Mouse moved to (315, 248)
Screenshot: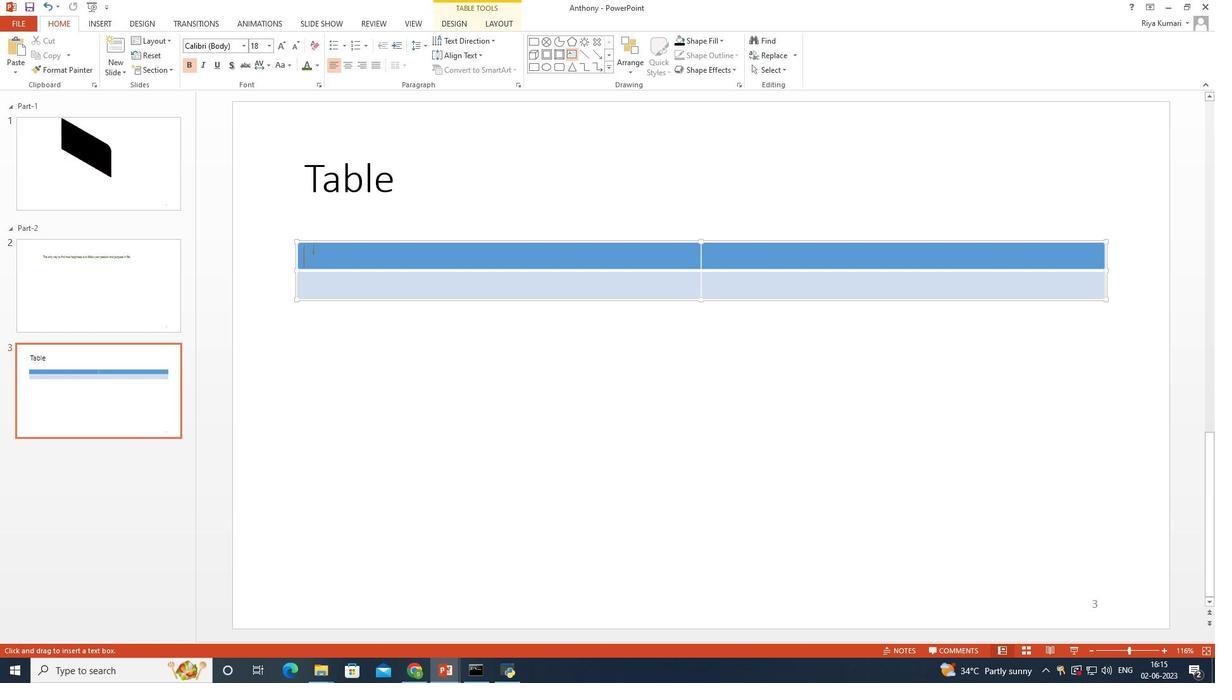 
Action: Mouse pressed left at (315, 248)
Screenshot: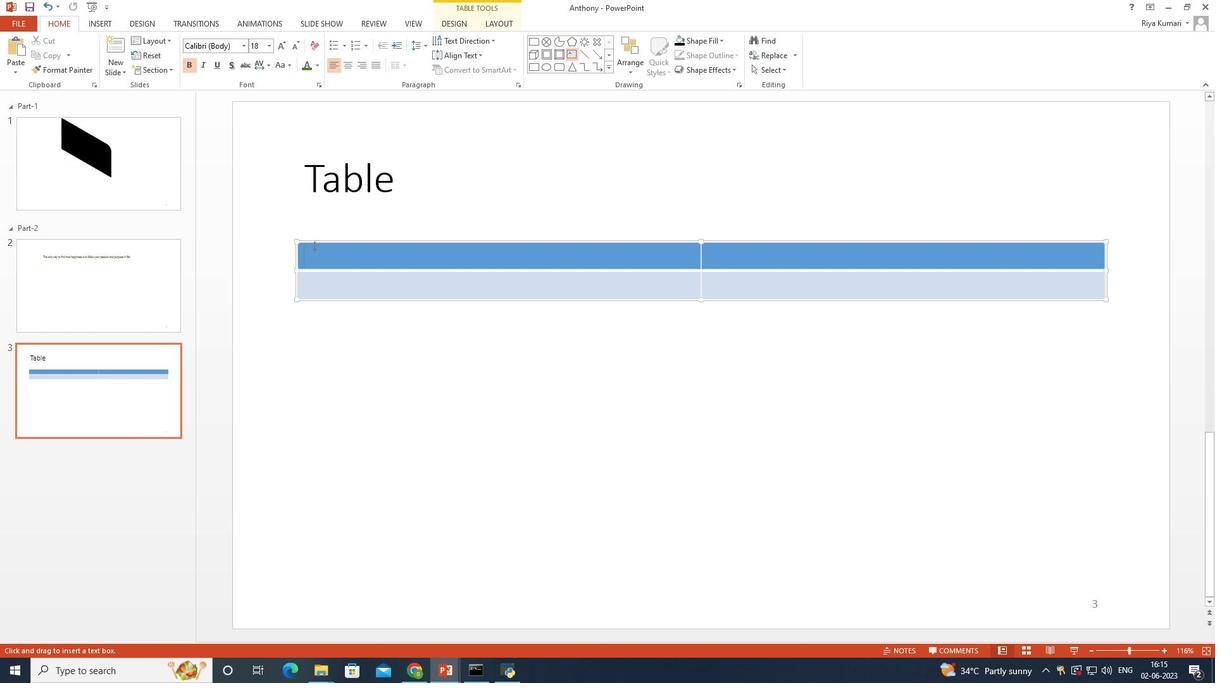 
Action: Mouse moved to (538, 288)
Screenshot: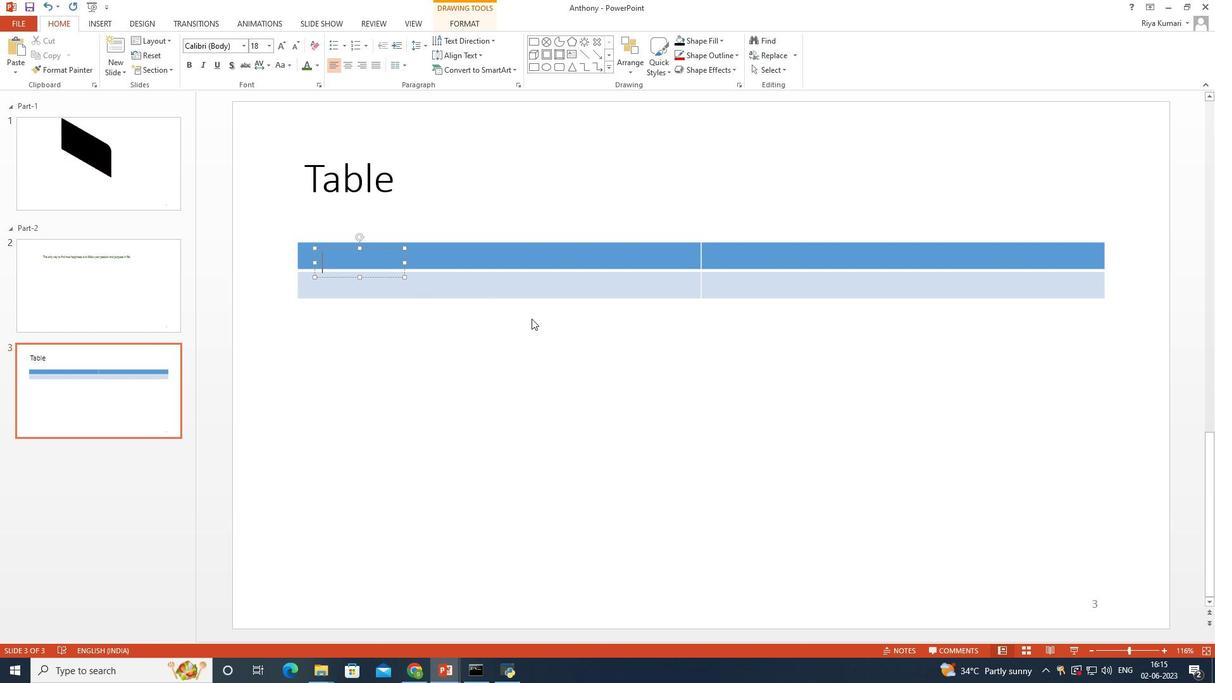 
Action: Key pressed <Key.shift>Slide<Key.space>1
Screenshot: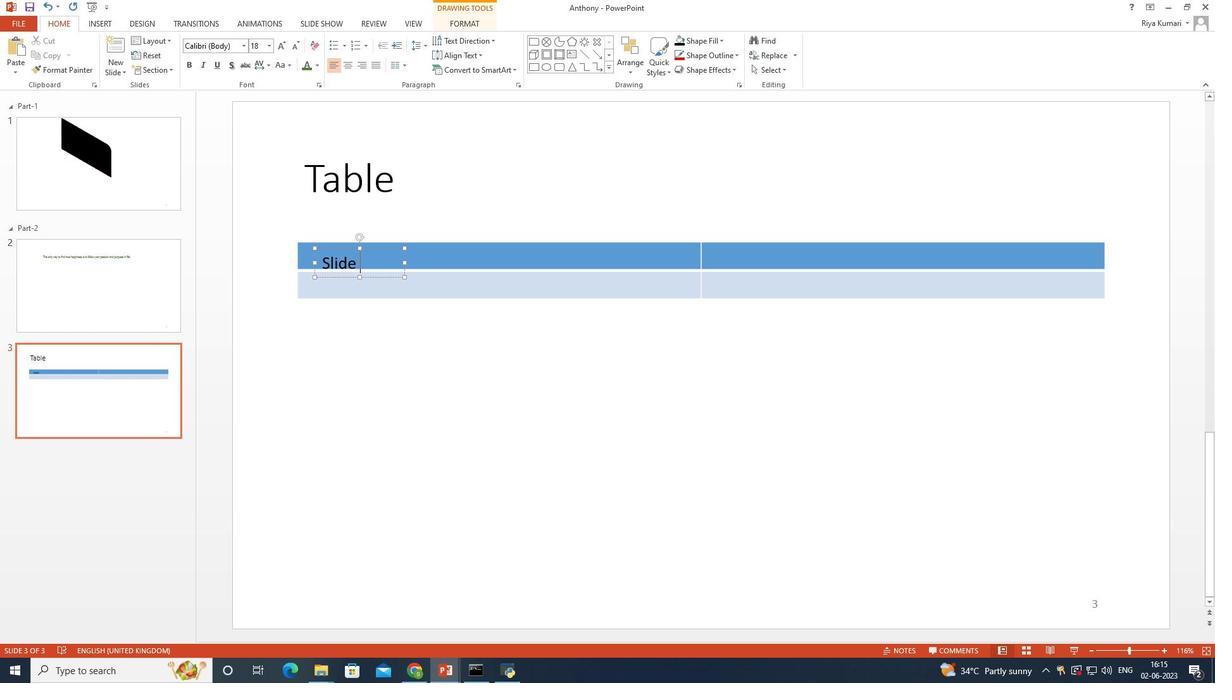 
Action: Mouse moved to (725, 262)
Screenshot: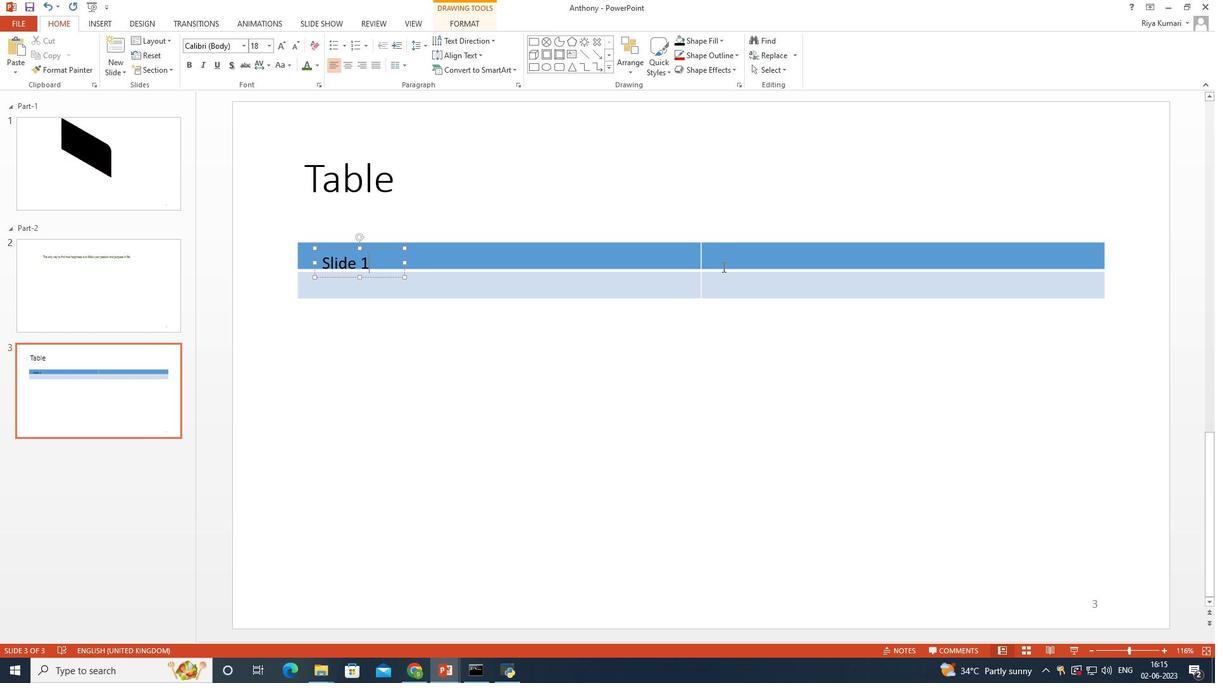 
Action: Mouse pressed left at (725, 262)
Screenshot: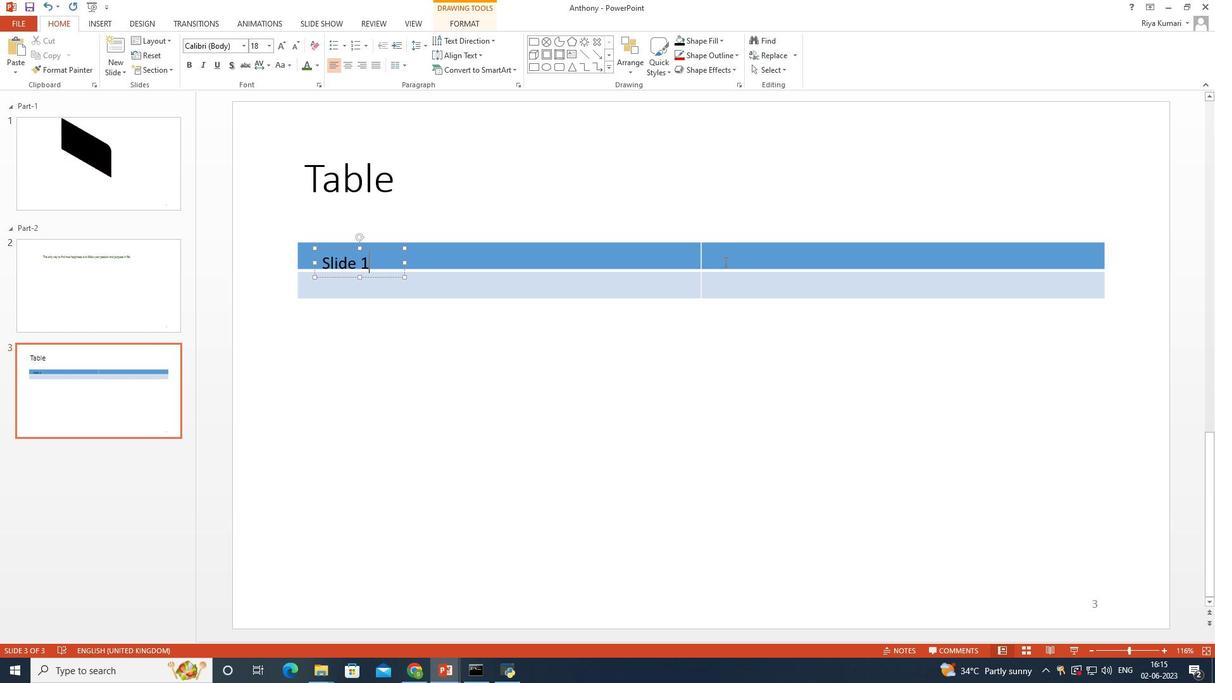 
Action: Mouse moved to (343, 262)
Screenshot: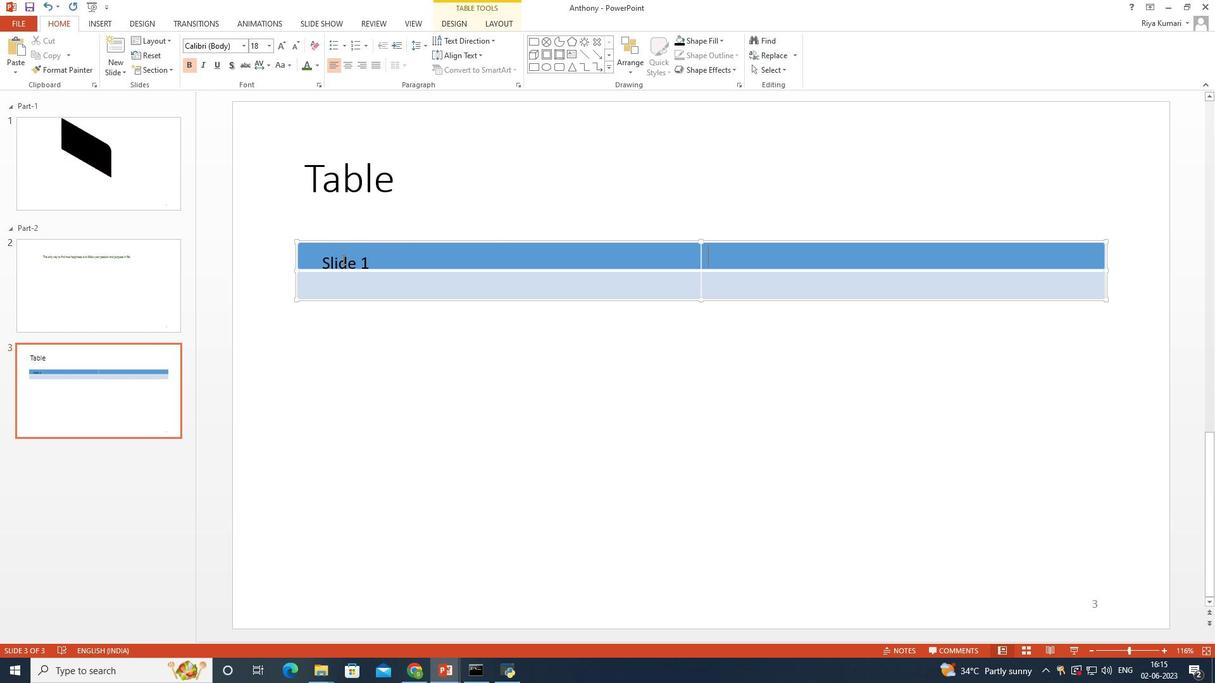 
Action: Mouse pressed left at (343, 262)
Screenshot: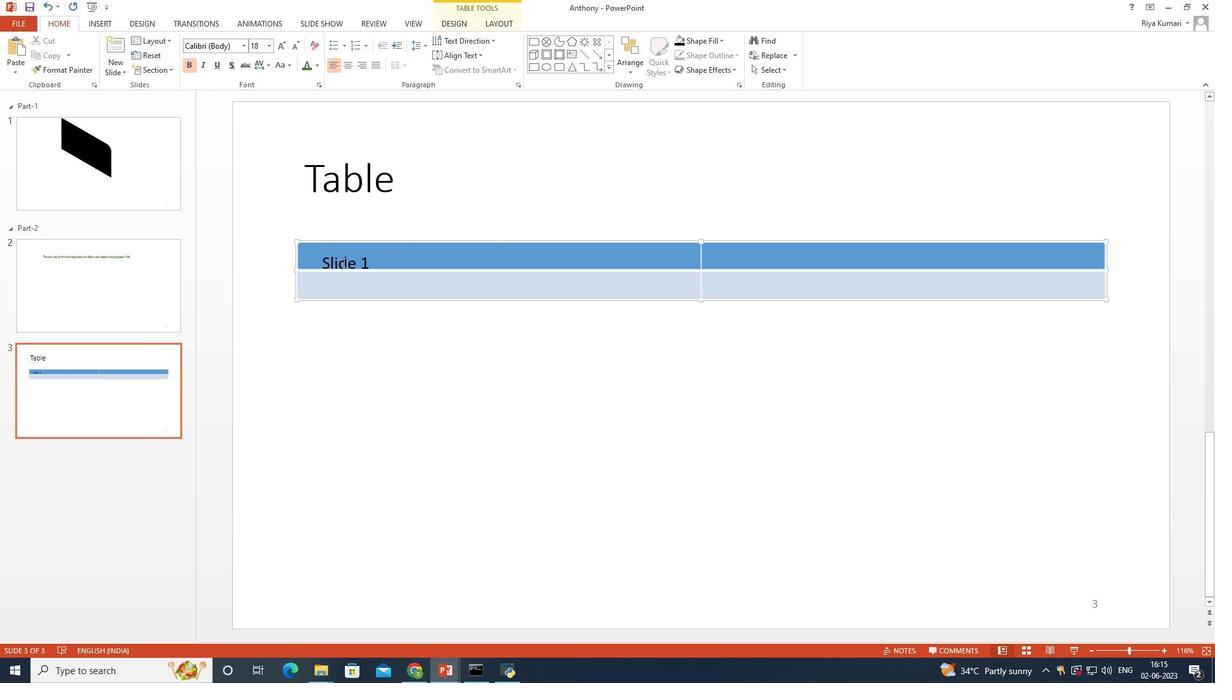 
Action: Mouse pressed left at (343, 262)
Screenshot: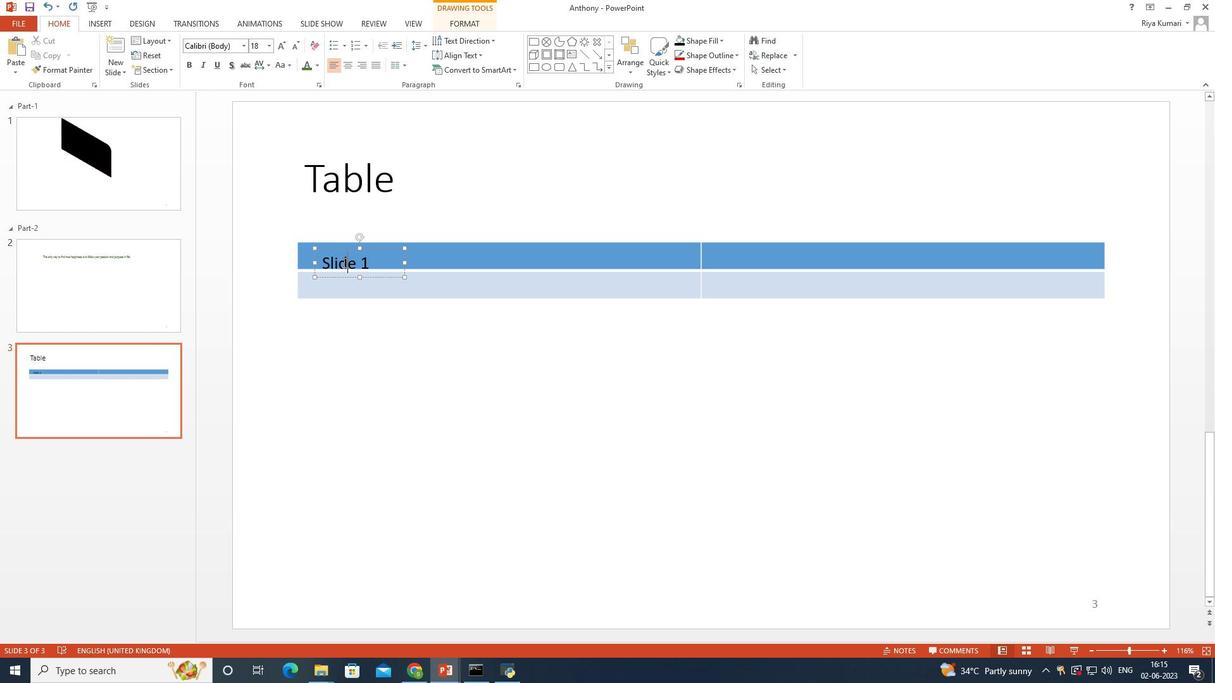 
Action: Mouse moved to (371, 260)
Screenshot: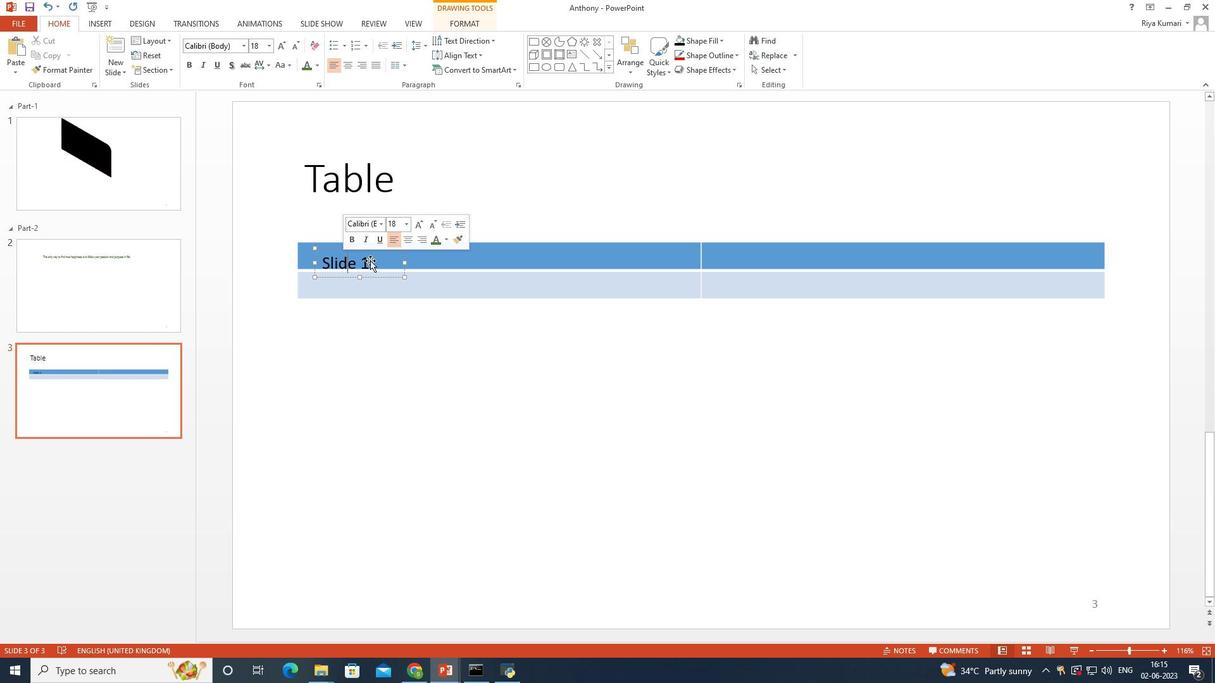 
Action: Mouse pressed left at (371, 260)
Screenshot: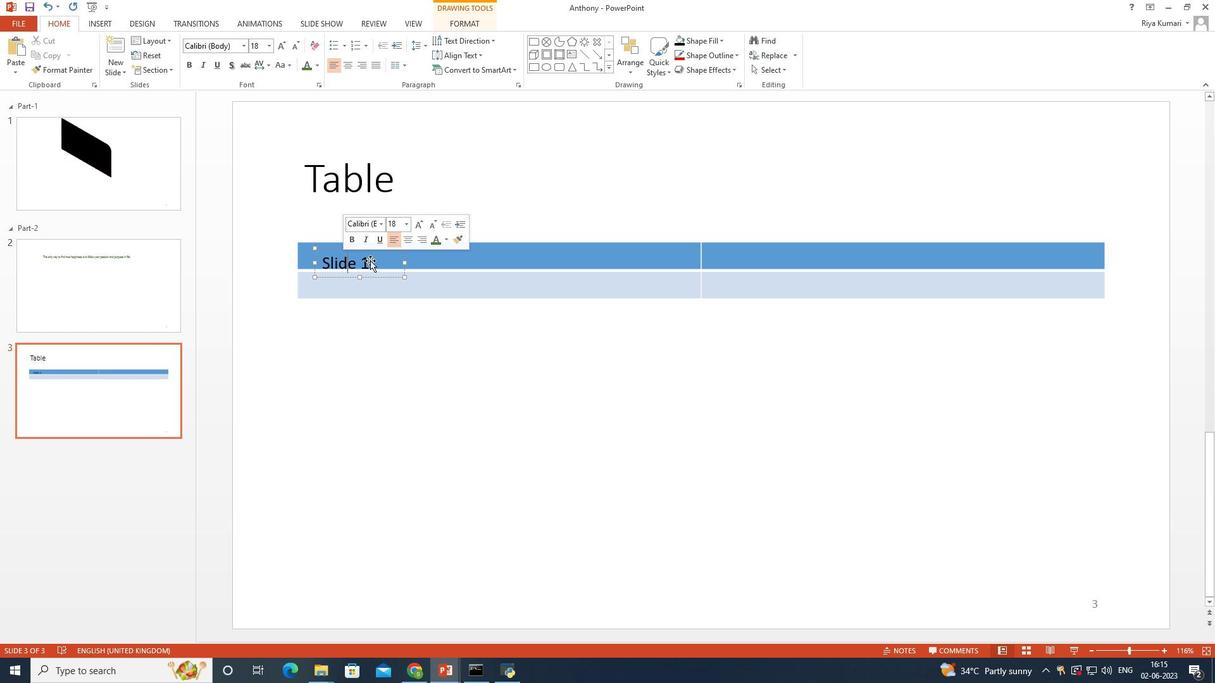 
Action: Mouse moved to (262, 178)
Screenshot: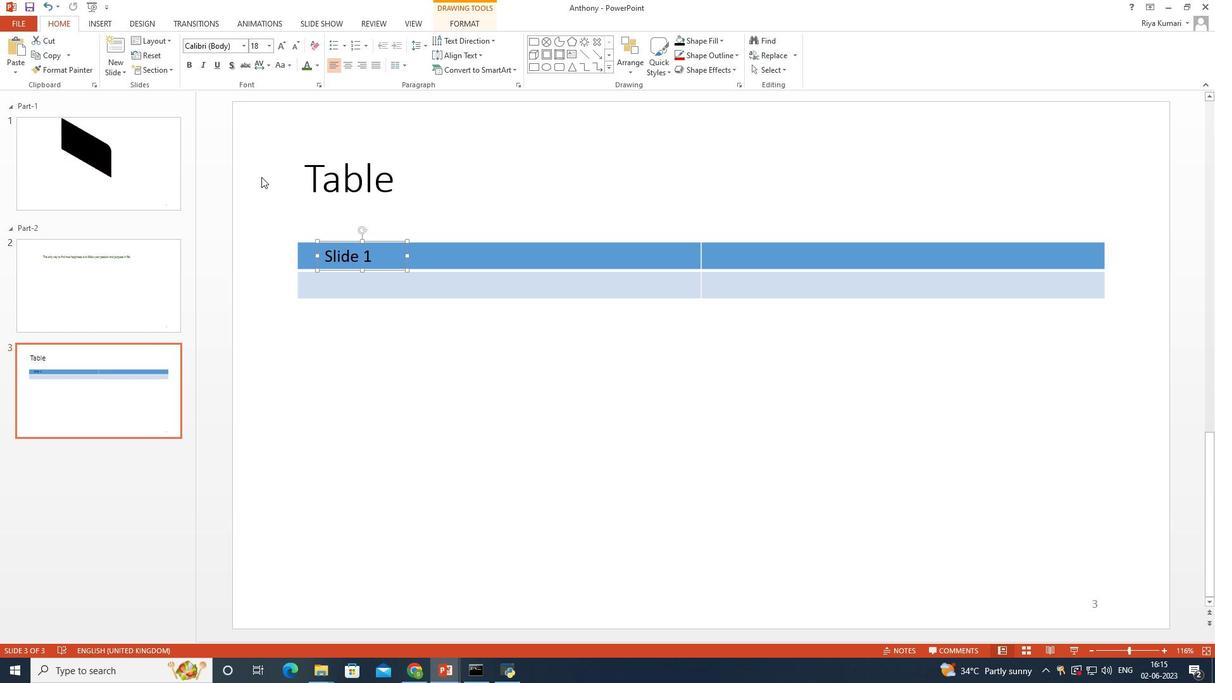 
Action: Mouse pressed left at (262, 178)
Screenshot: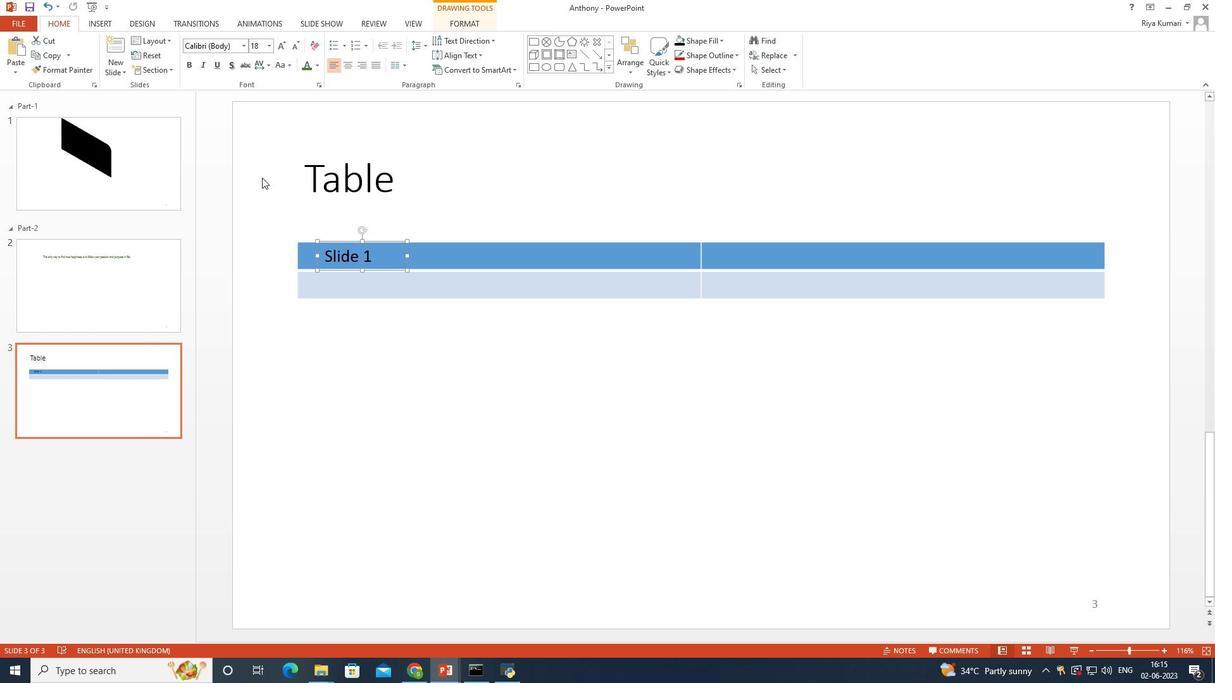 
Action: Mouse moved to (567, 53)
Screenshot: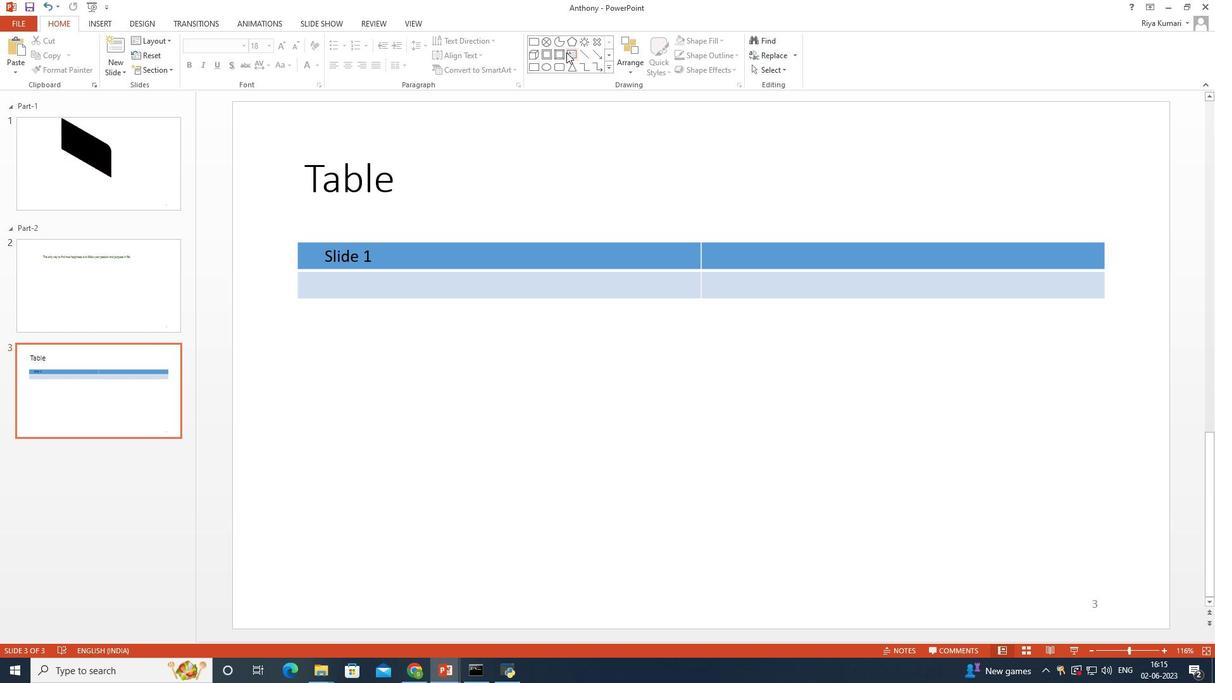 
Action: Mouse pressed left at (567, 53)
Screenshot: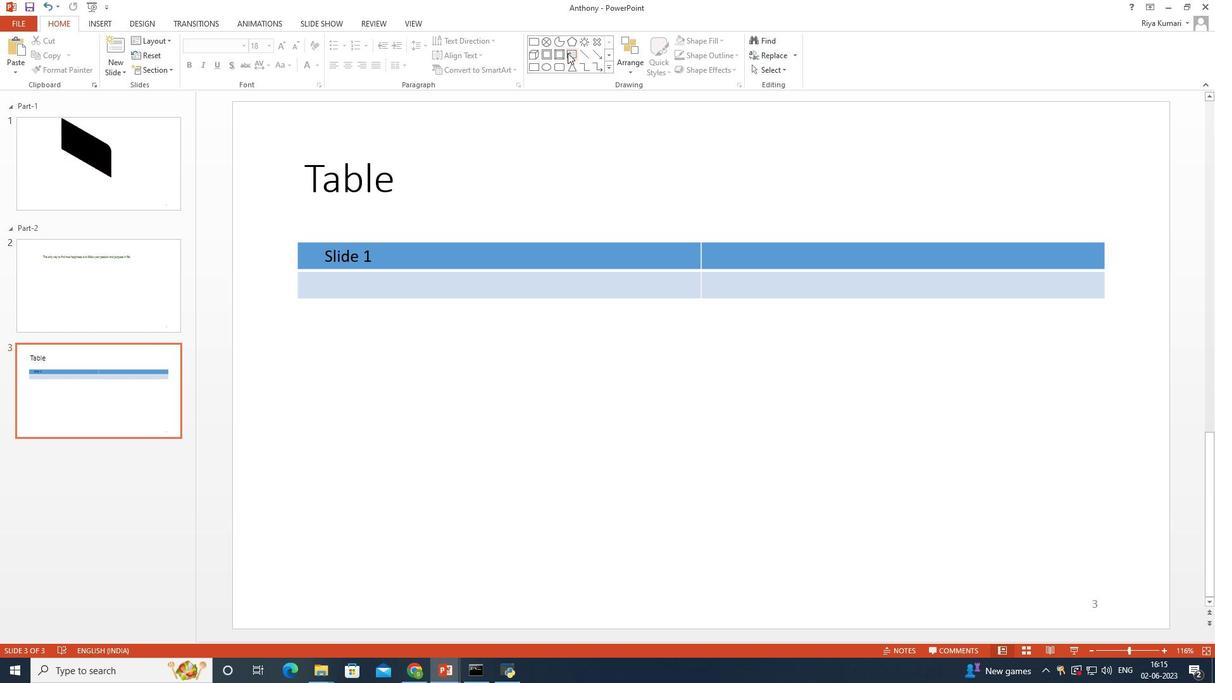 
Action: Mouse moved to (709, 245)
Screenshot: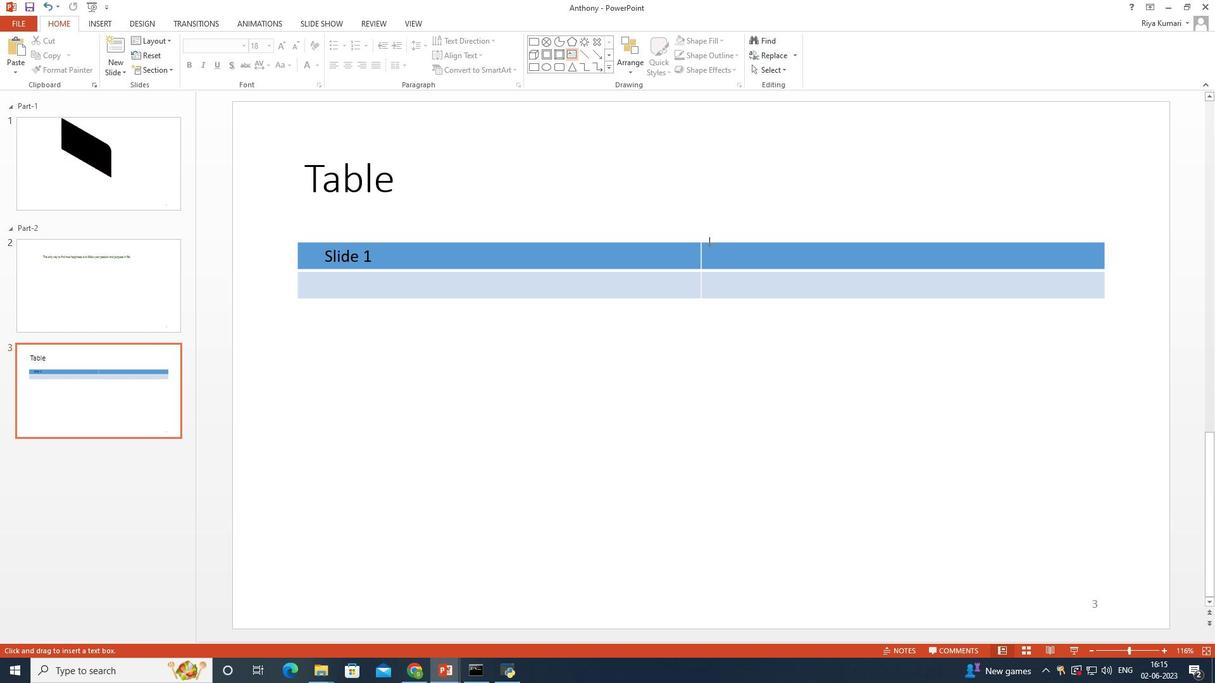 
Action: Mouse pressed left at (709, 245)
Screenshot: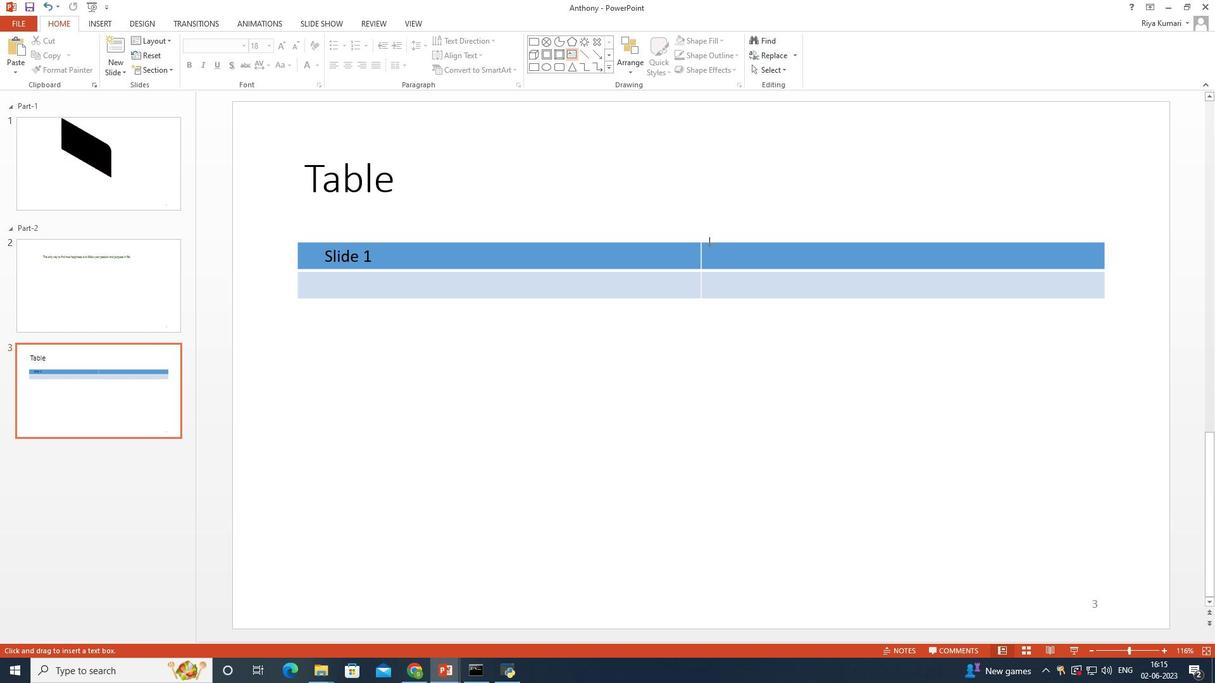 
Action: Mouse moved to (716, 264)
Screenshot: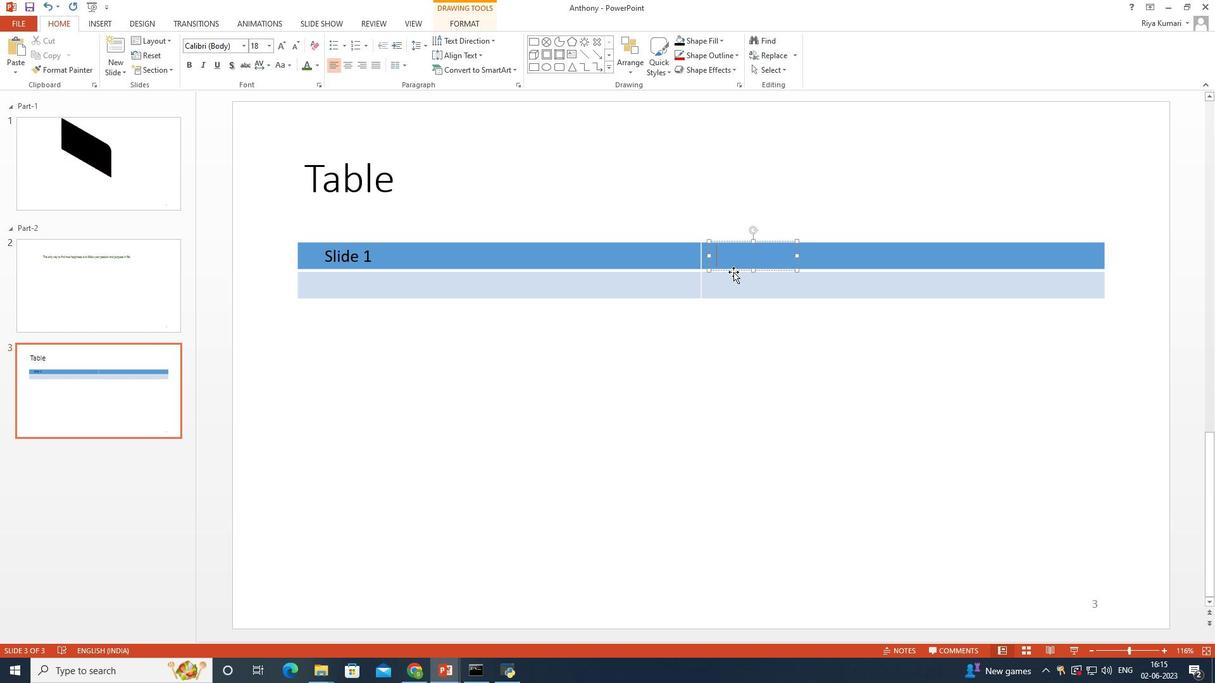 
Action: Key pressed <Key.shift>Slide<Key.space>2<Key.enter>
Screenshot: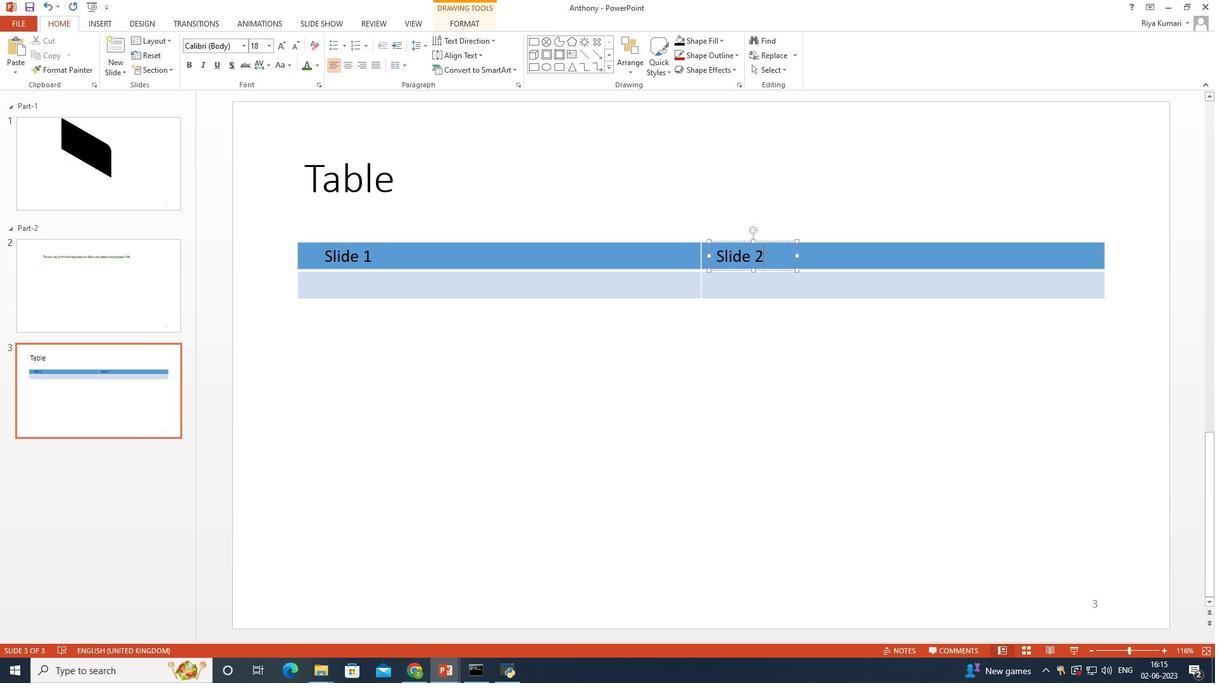
Action: Mouse moved to (828, 251)
Screenshot: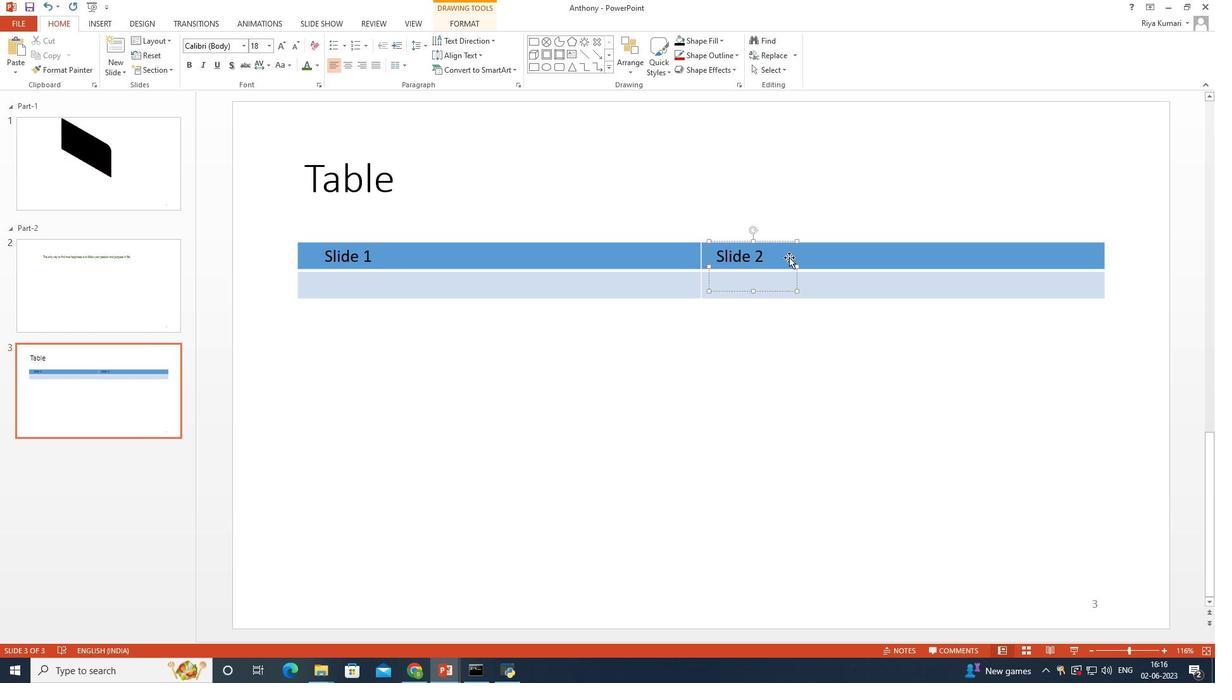 
Action: Mouse pressed left at (828, 251)
Screenshot: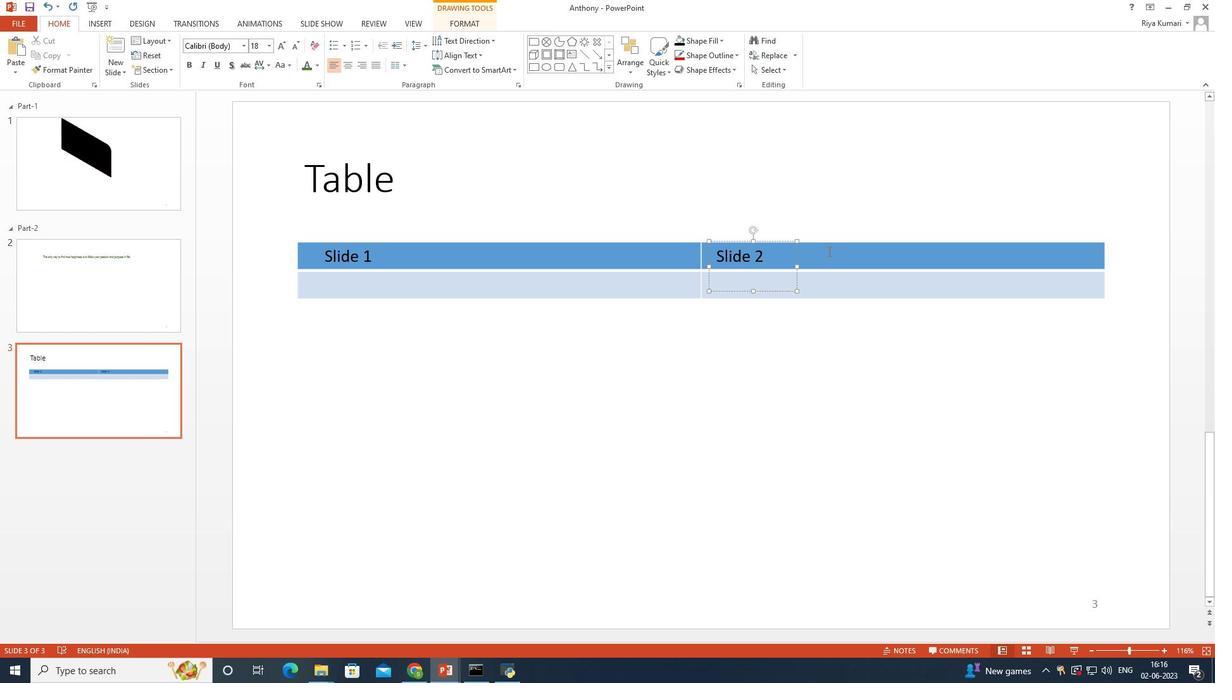 
Action: Mouse moved to (380, 257)
Screenshot: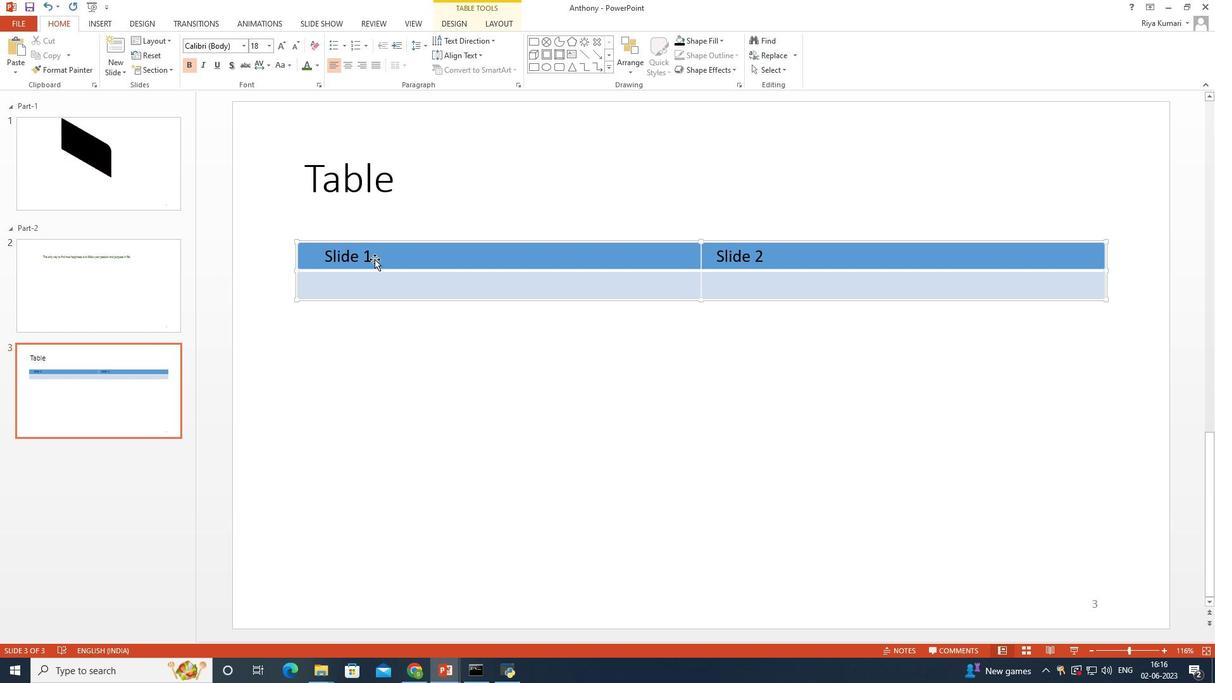 
Action: Mouse pressed left at (380, 257)
Screenshot: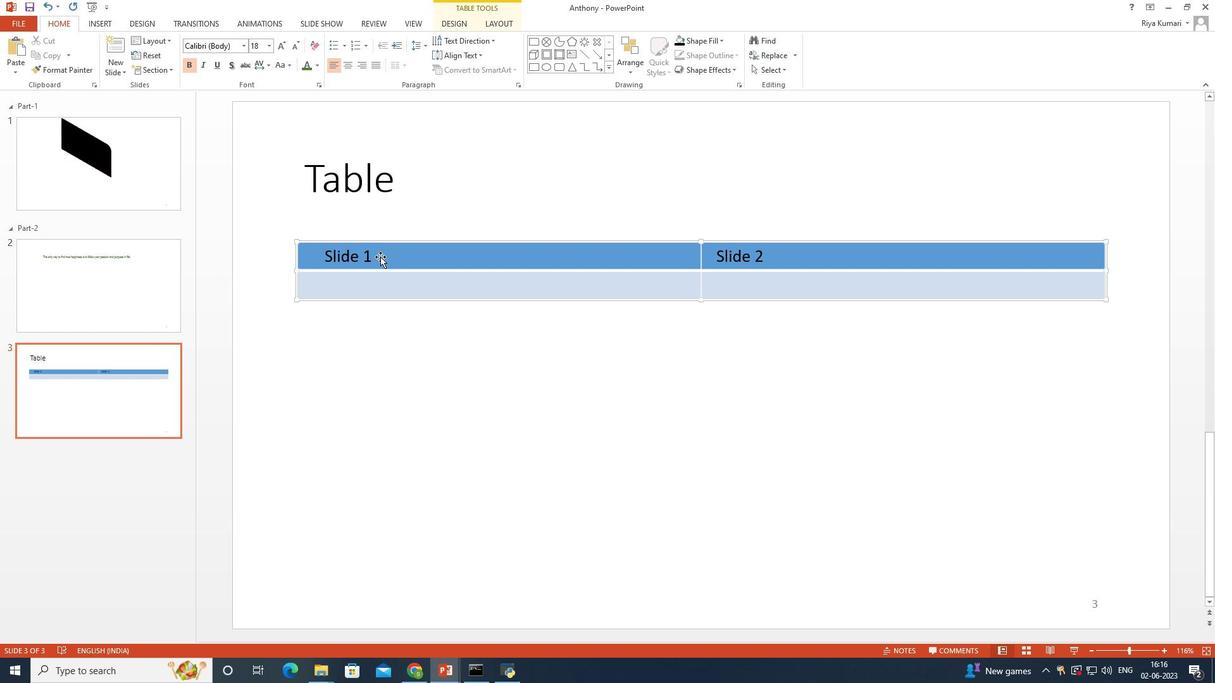 
Action: Mouse moved to (370, 255)
Screenshot: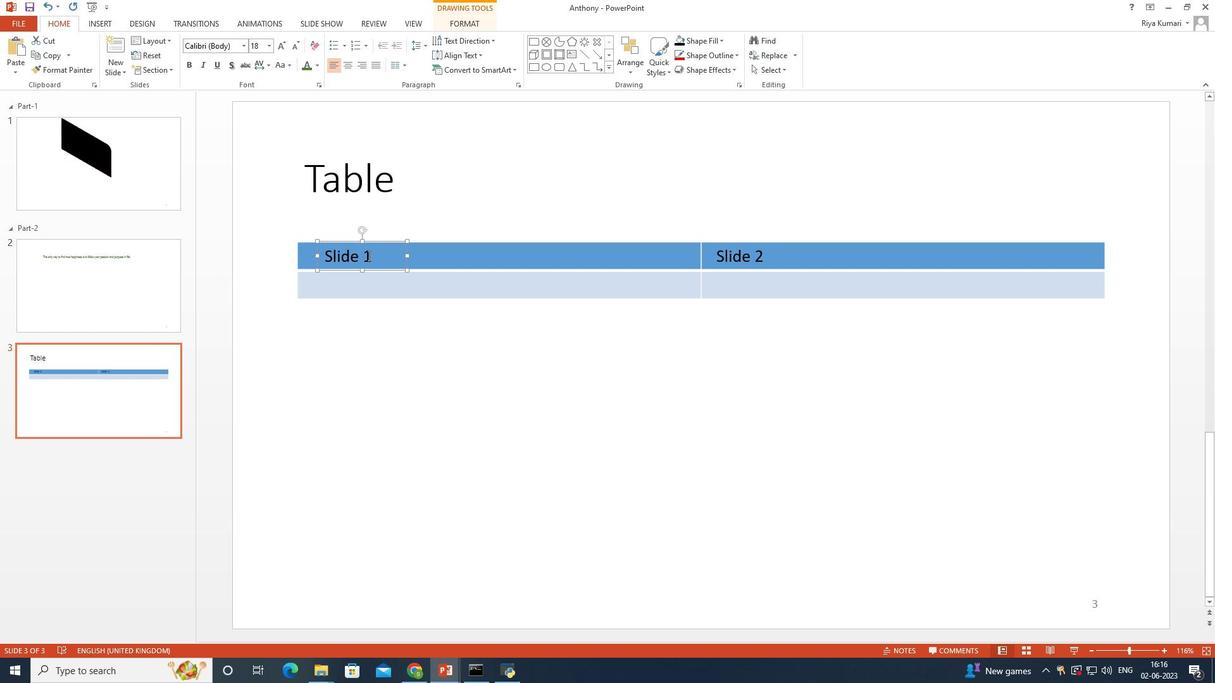 
Action: Mouse pressed left at (370, 255)
Screenshot: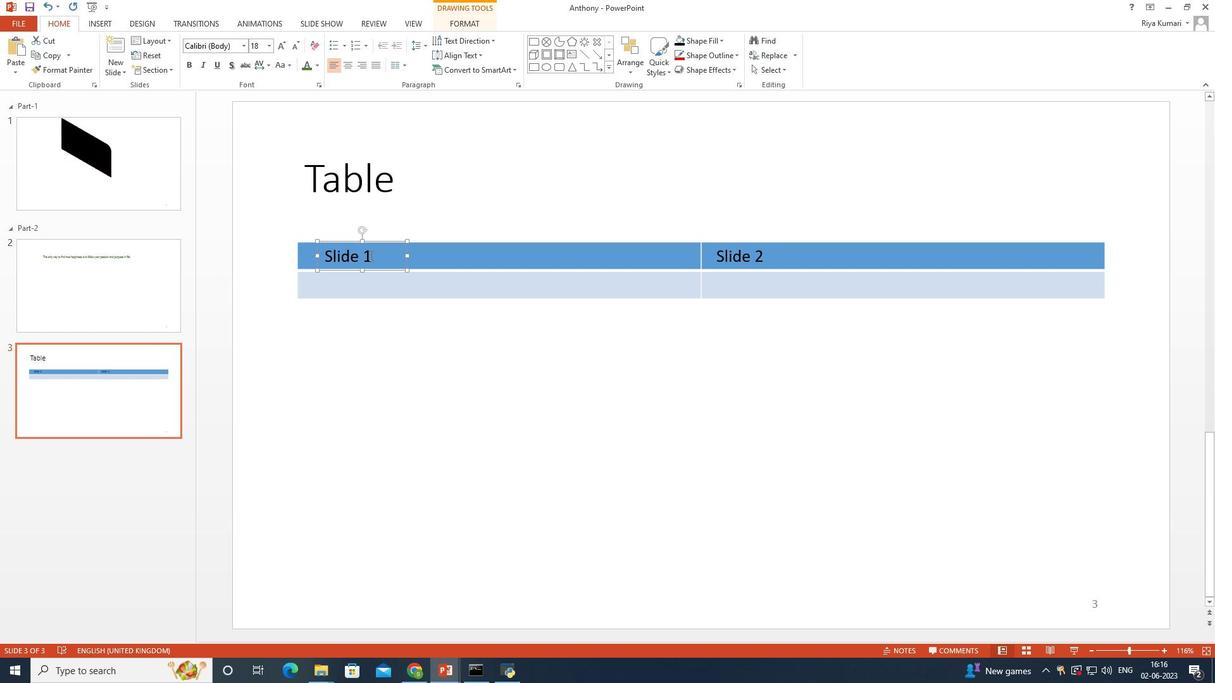 
Action: Mouse moved to (184, 65)
Screenshot: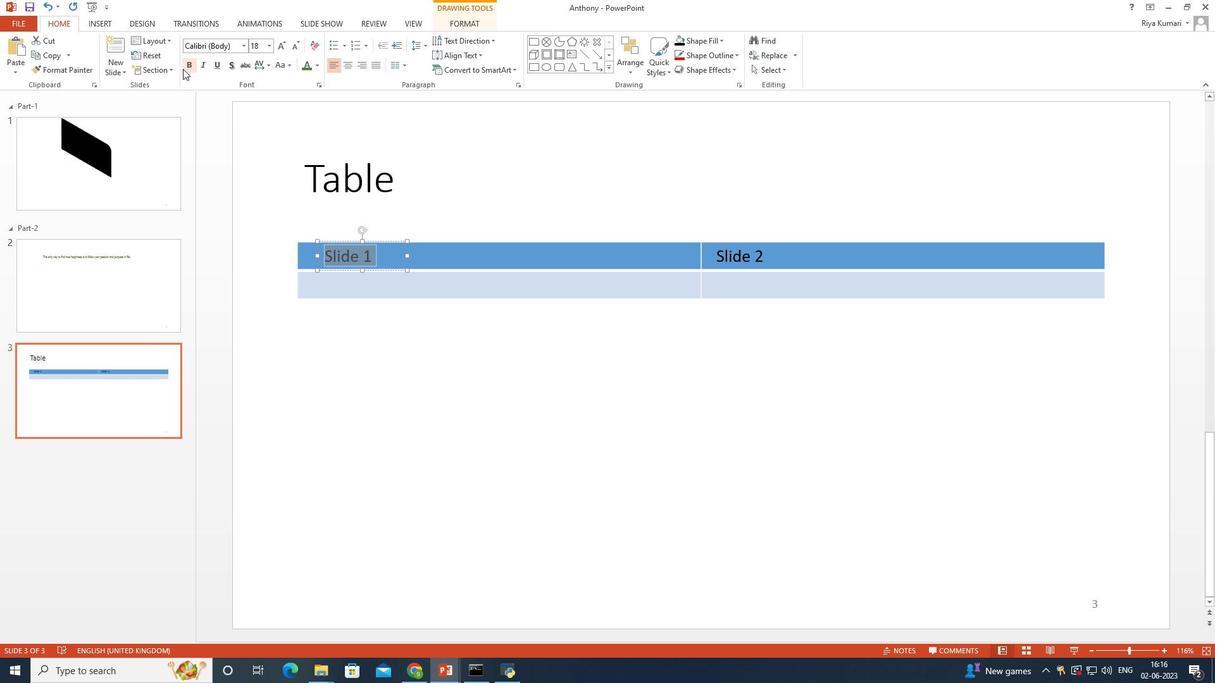 
Action: Mouse pressed left at (184, 65)
Screenshot: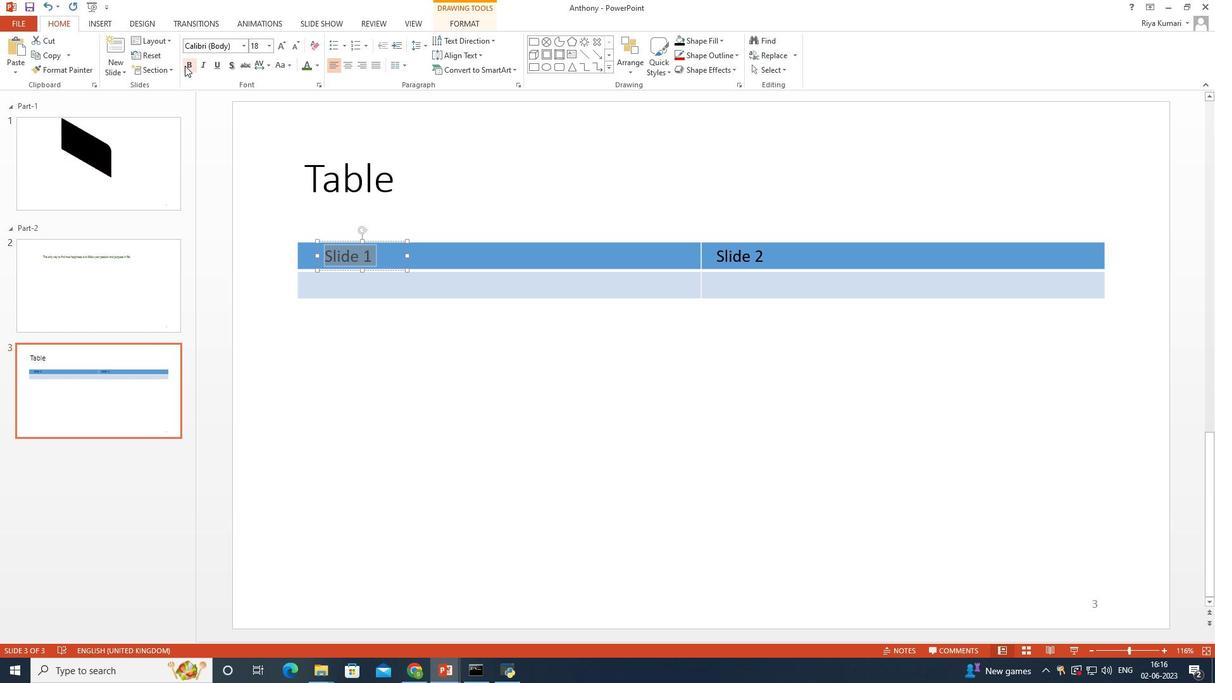 
Action: Mouse moved to (761, 253)
Screenshot: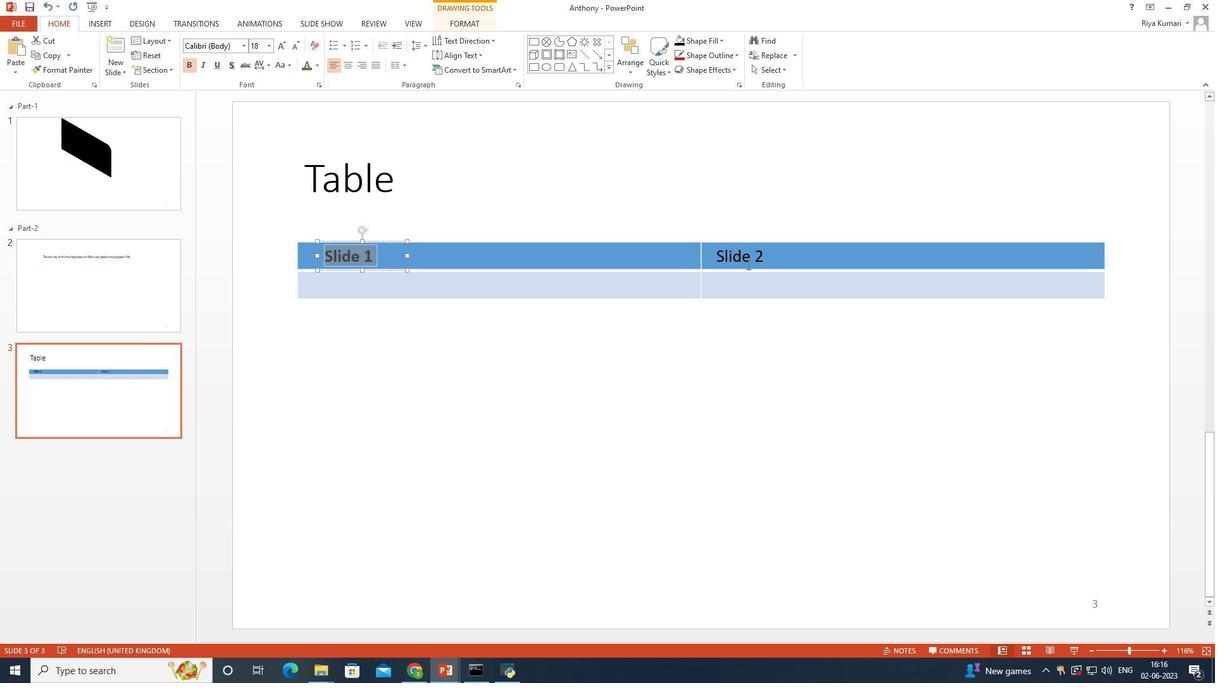 
Action: Mouse pressed left at (761, 253)
Screenshot: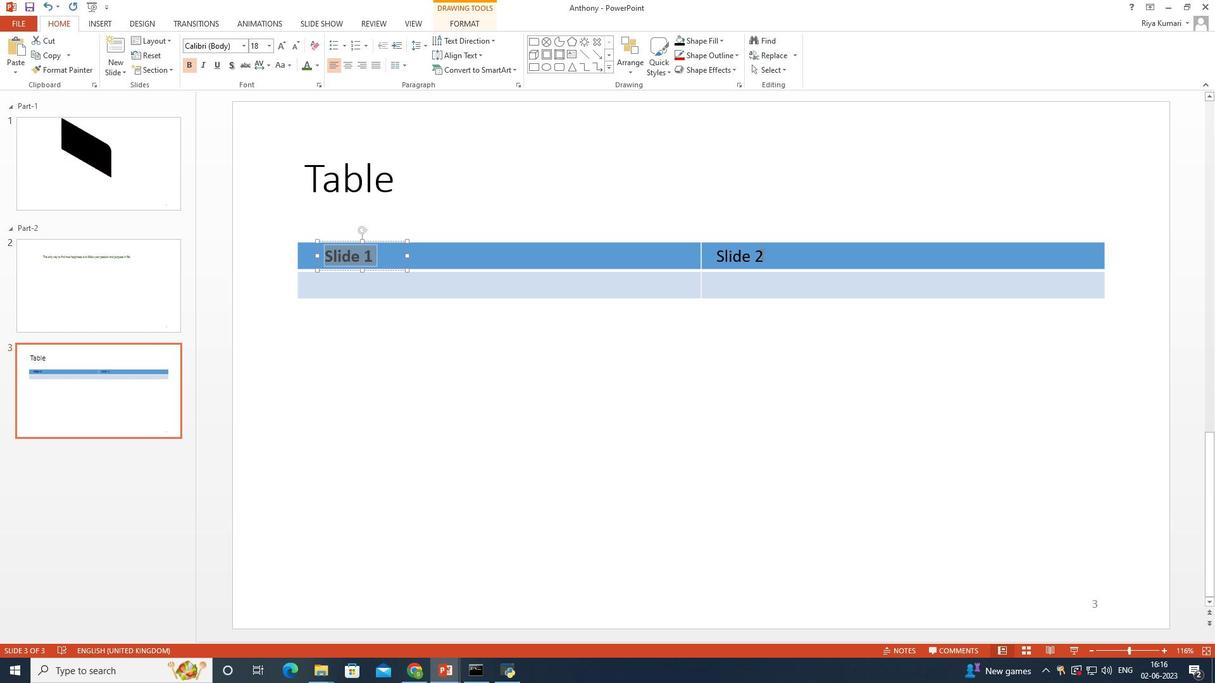 
Action: Mouse moved to (754, 254)
Screenshot: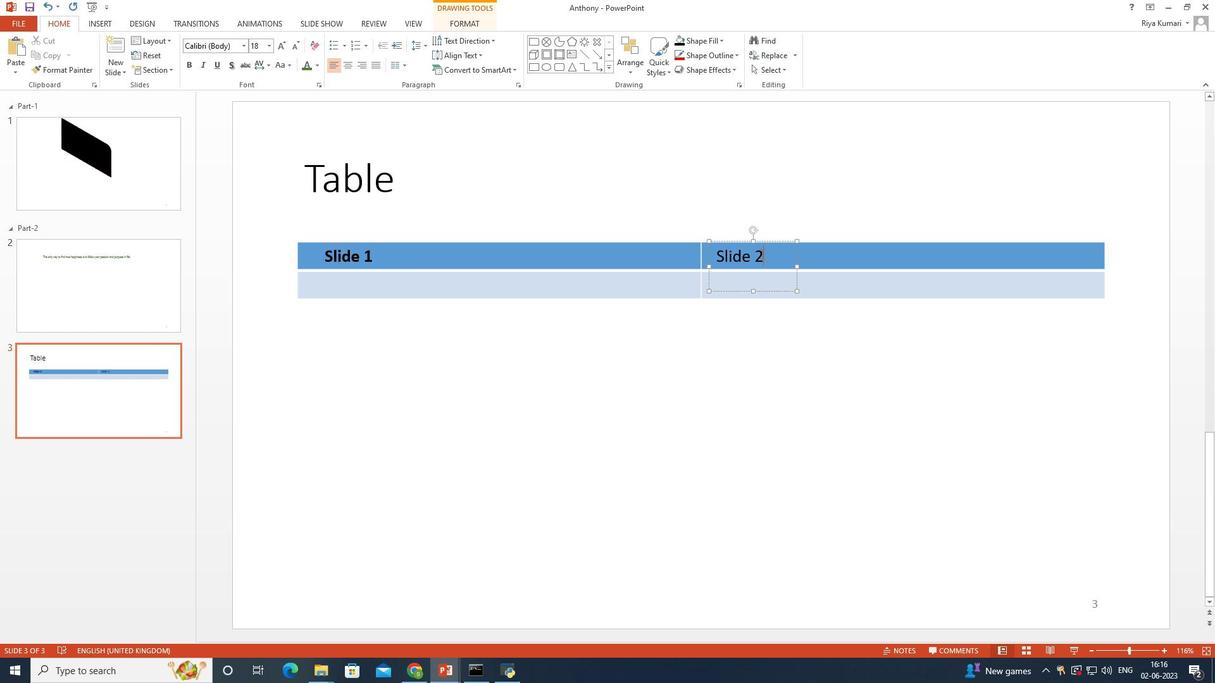 
Action: Mouse pressed left at (754, 254)
Screenshot: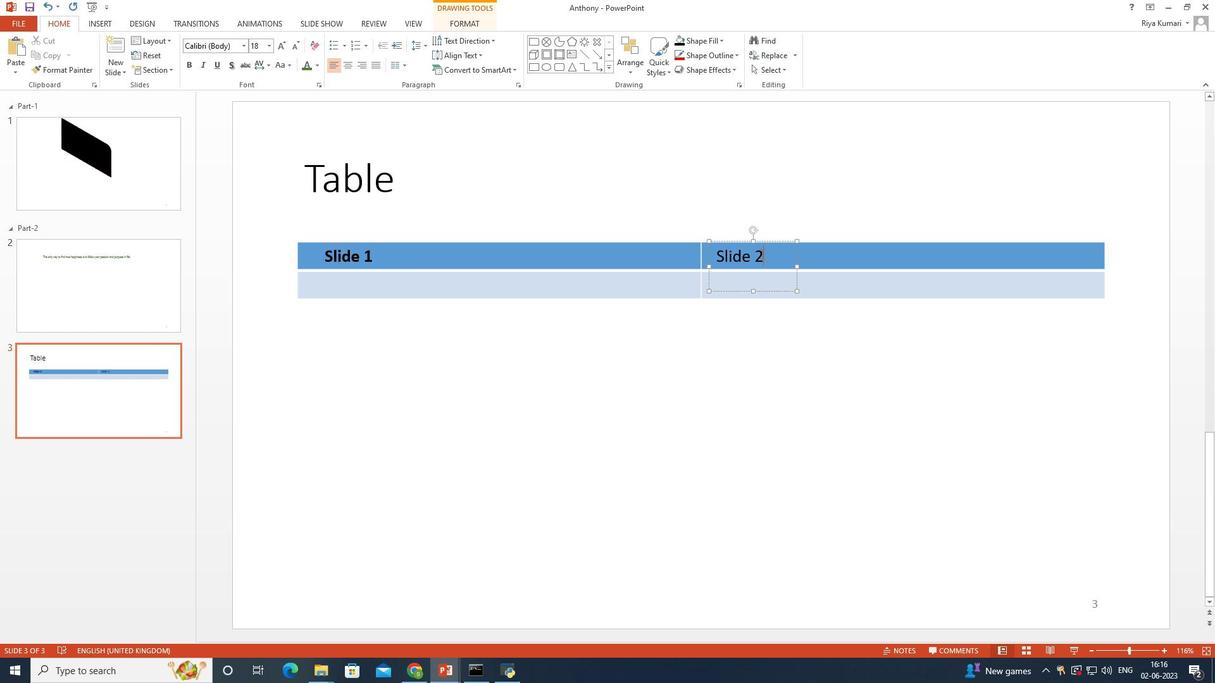 
Action: Mouse moved to (772, 260)
Screenshot: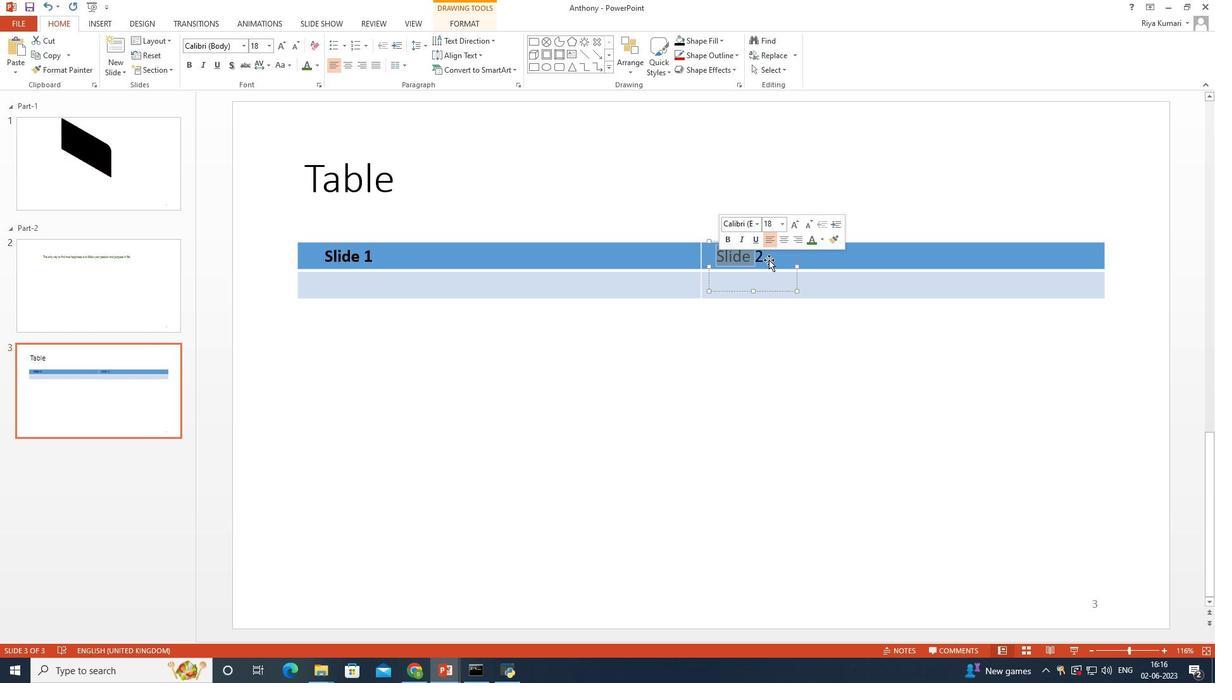 
Action: Mouse pressed left at (772, 260)
Screenshot: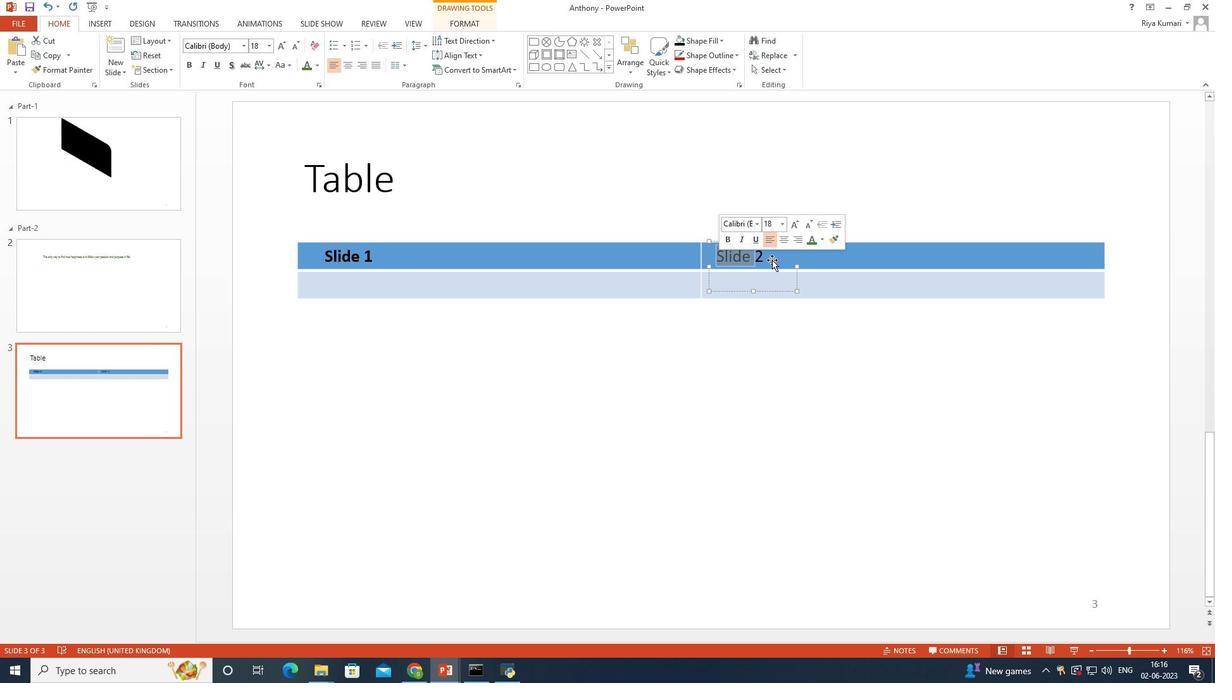 
Action: Mouse moved to (762, 255)
Screenshot: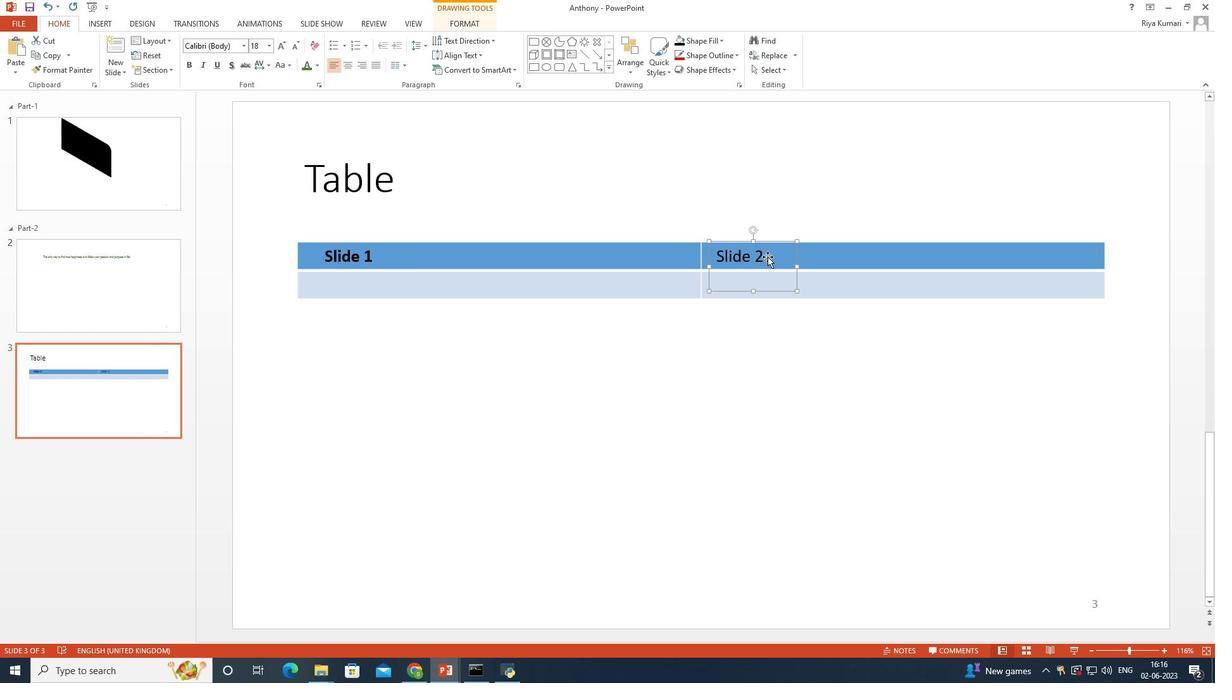 
Action: Mouse pressed left at (762, 255)
Screenshot: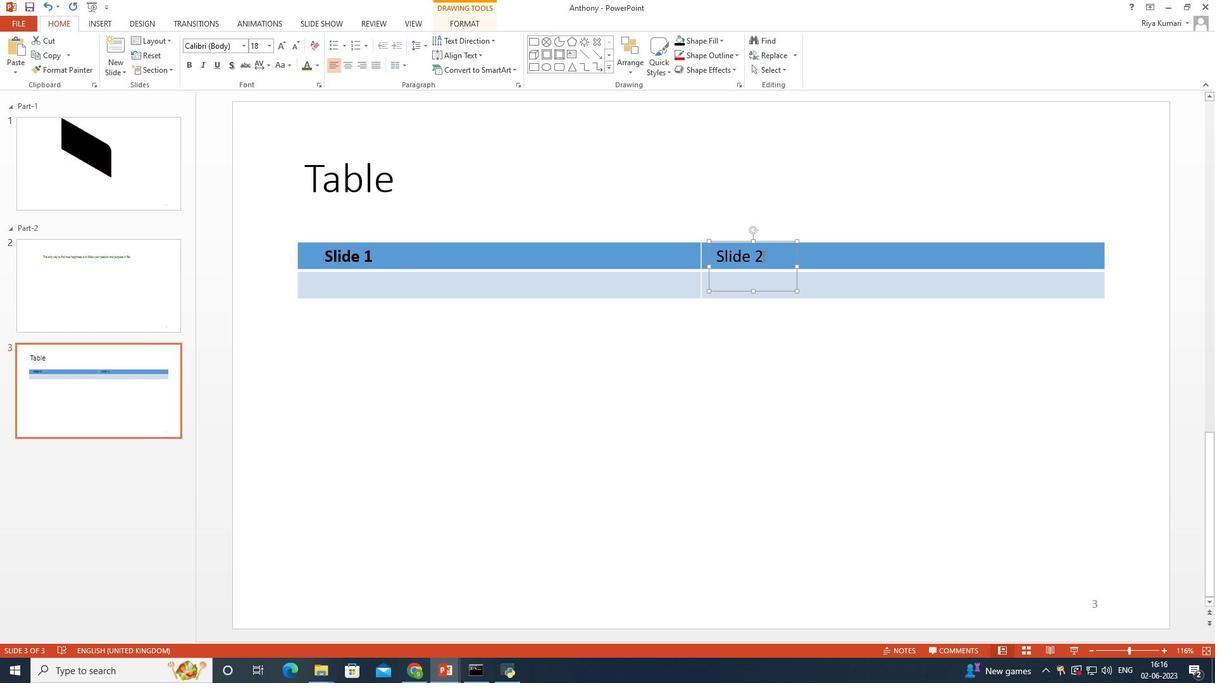 
Action: Mouse moved to (185, 66)
Screenshot: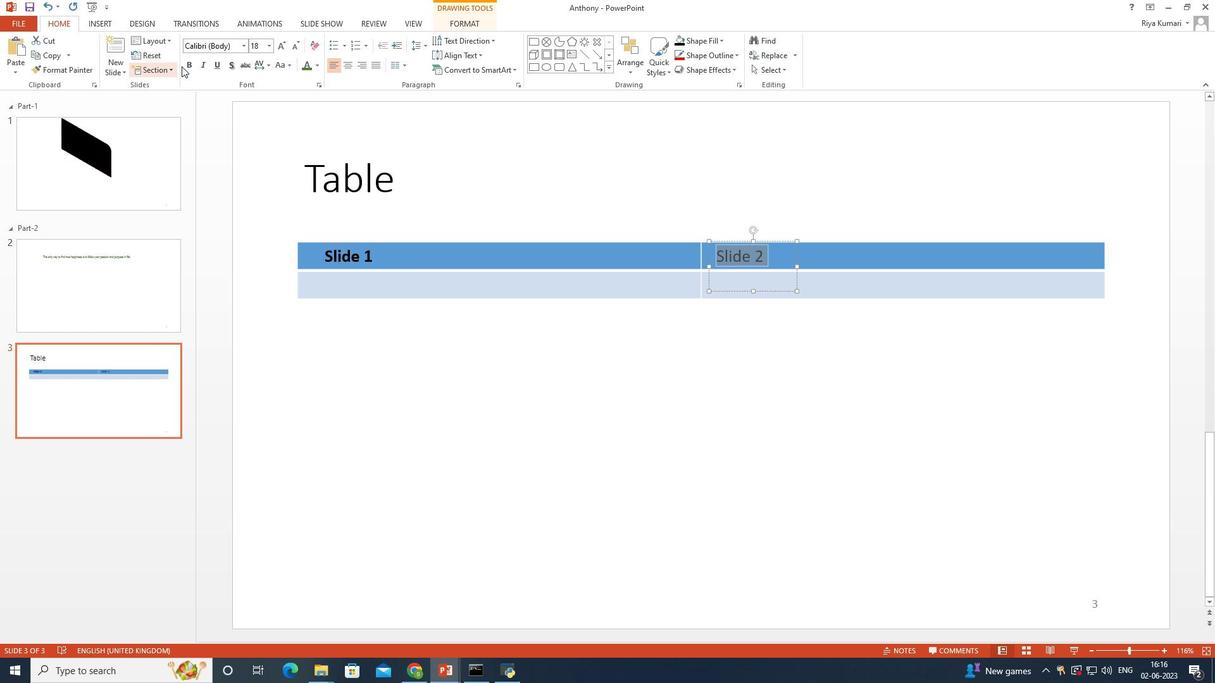 
Action: Mouse pressed left at (185, 66)
Screenshot: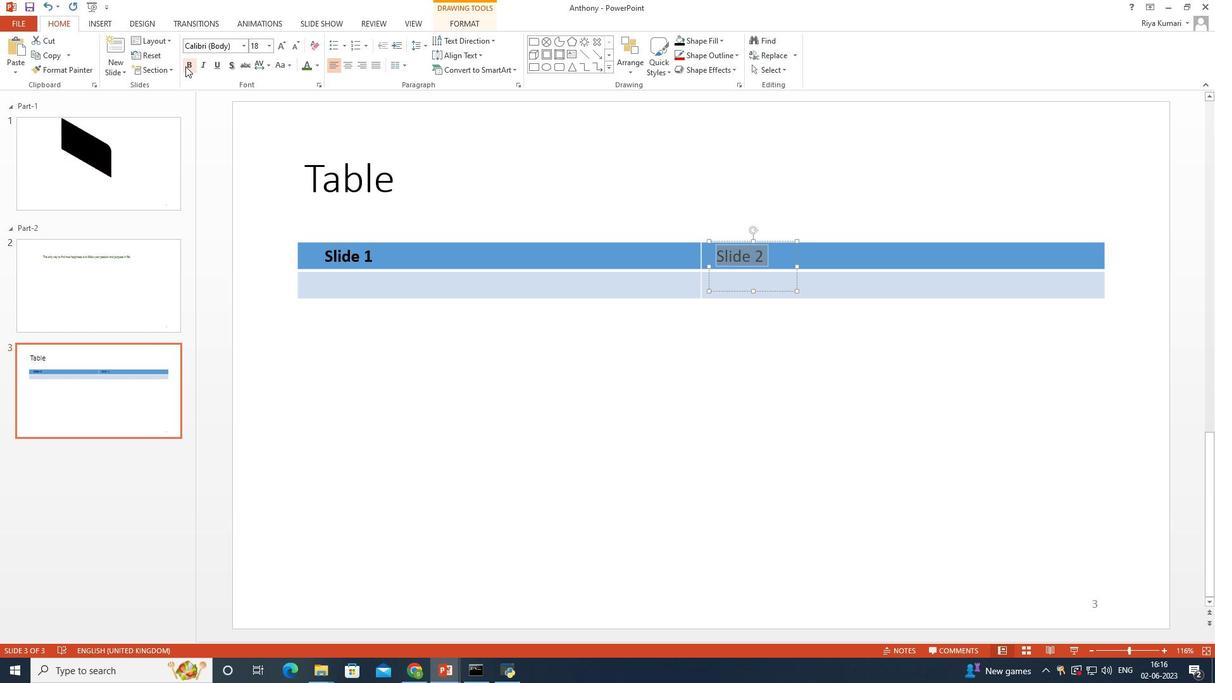 
Action: Mouse moved to (701, 312)
Screenshot: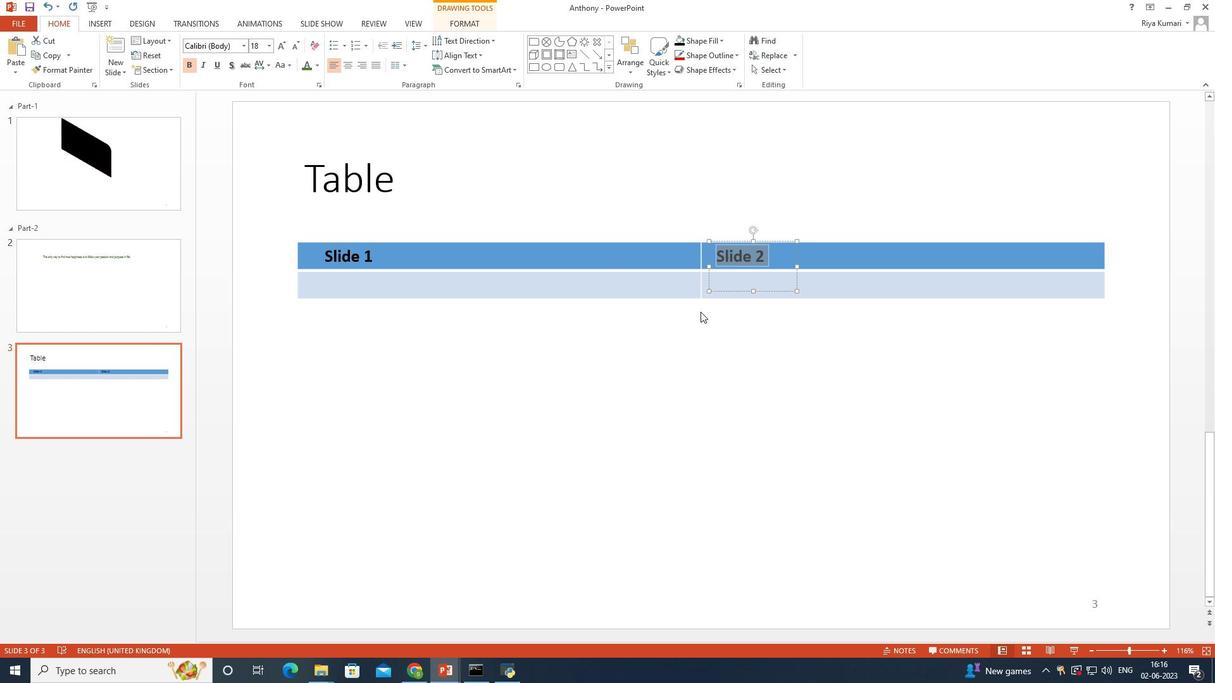 
Action: Mouse pressed left at (701, 312)
Screenshot: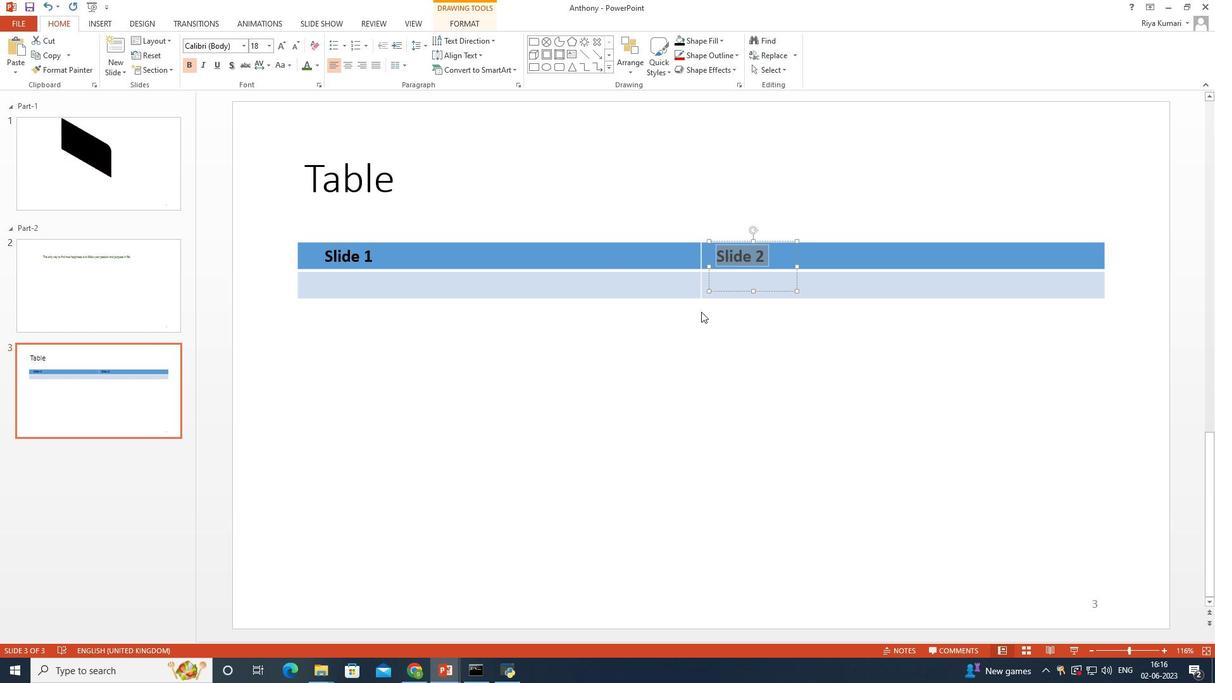 
Action: Mouse moved to (429, 359)
Screenshot: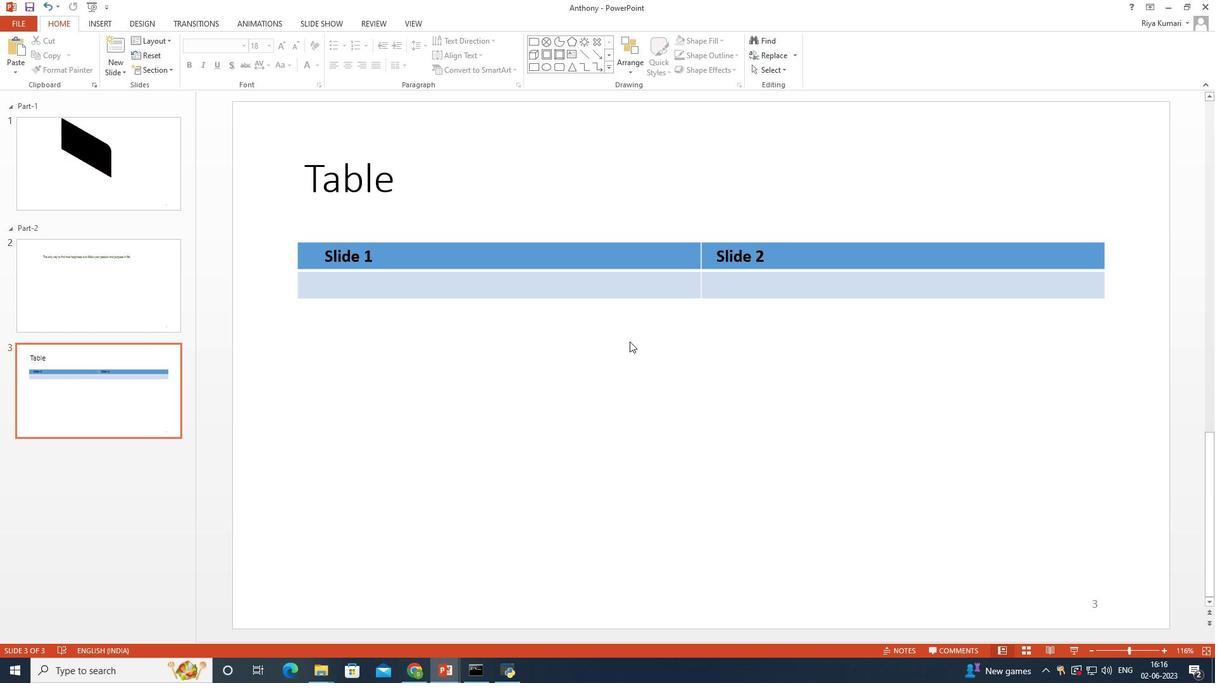 
